 Task: For heading Arial black with underline.  font size for heading18,  'Change the font style of data to'Calibri.  and font size to 9,  Change the alignment of both headline & data to Align center.  In the sheet   Momentum Sales book
Action: Mouse moved to (64, 102)
Screenshot: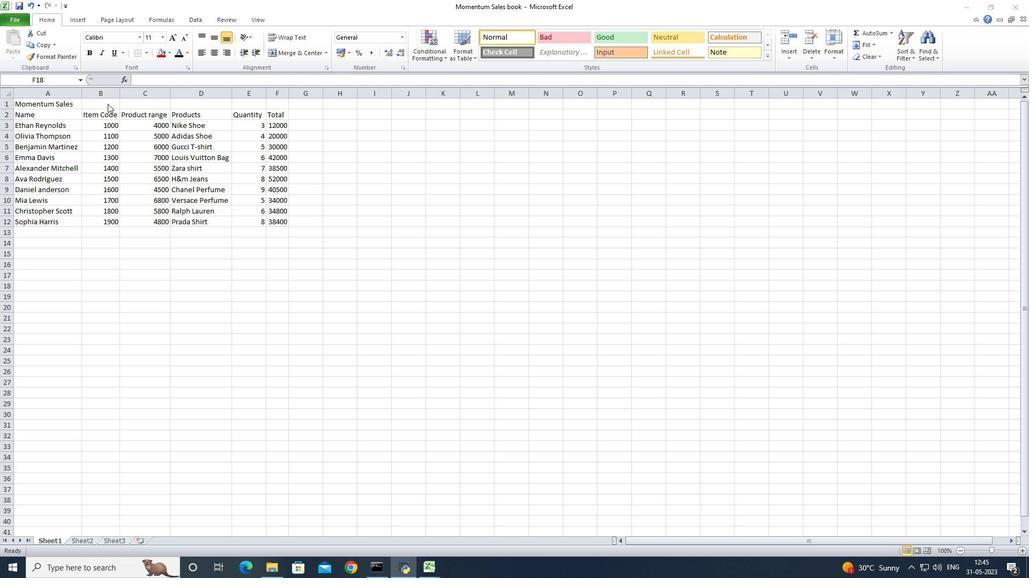 
Action: Mouse pressed left at (64, 102)
Screenshot: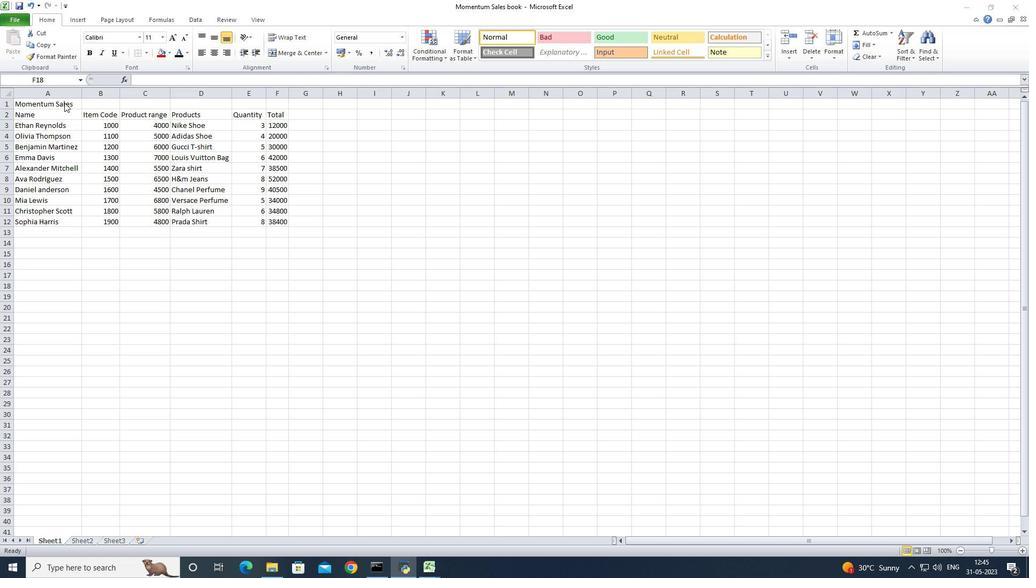 
Action: Mouse pressed left at (64, 102)
Screenshot: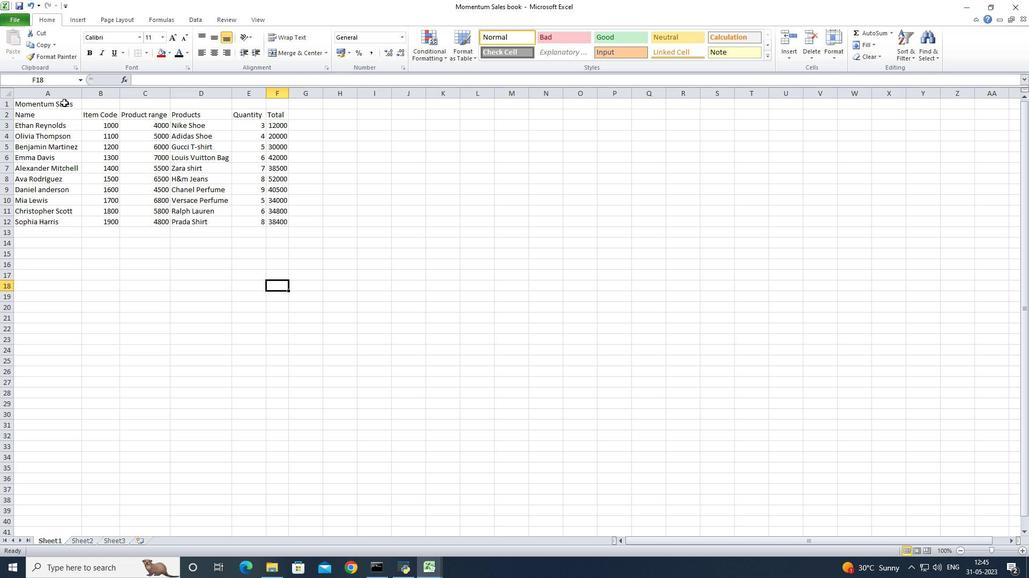 
Action: Mouse pressed left at (64, 102)
Screenshot: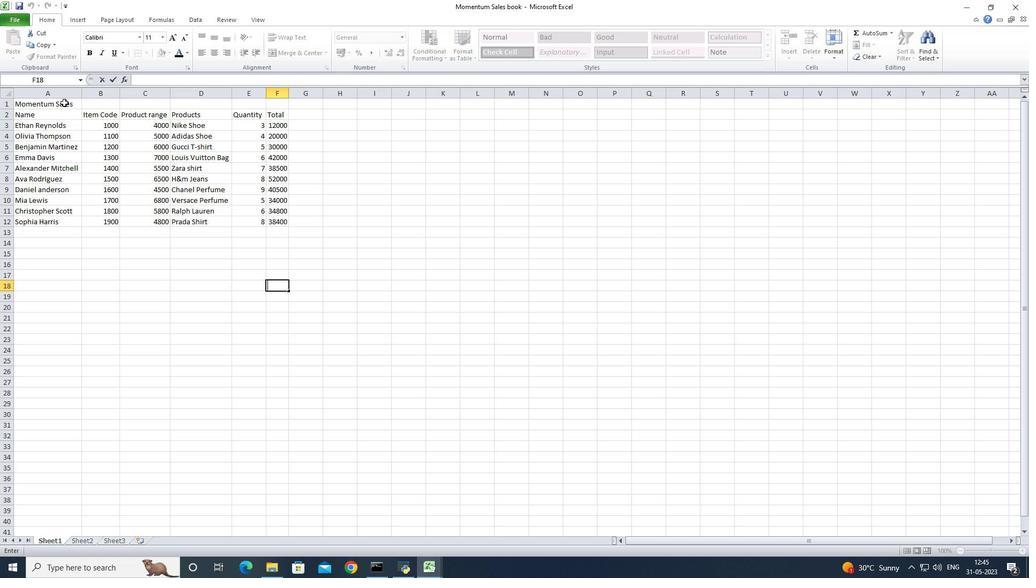 
Action: Mouse moved to (137, 39)
Screenshot: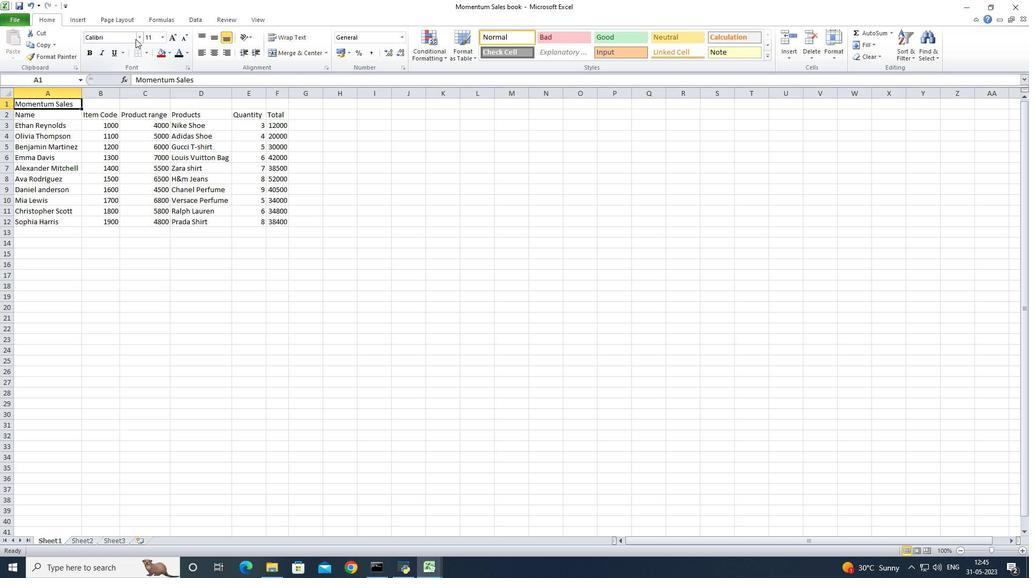 
Action: Mouse pressed left at (137, 39)
Screenshot: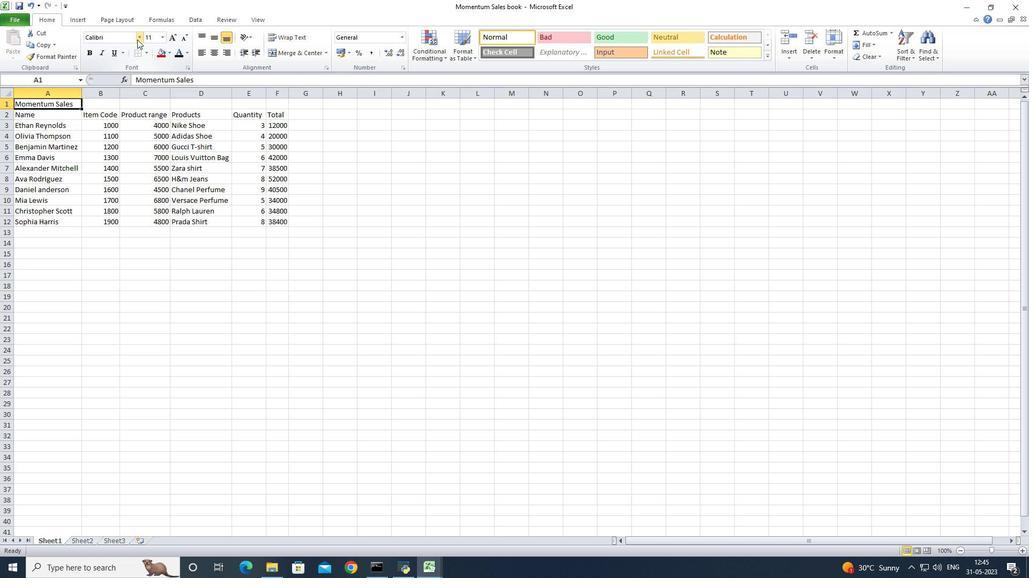 
Action: Mouse moved to (108, 123)
Screenshot: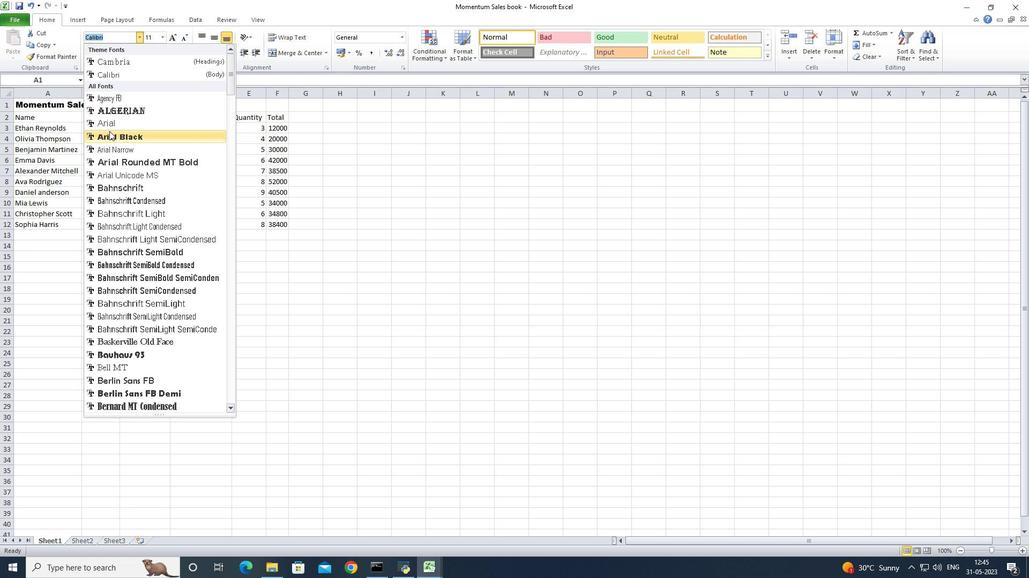 
Action: Mouse pressed left at (108, 123)
Screenshot: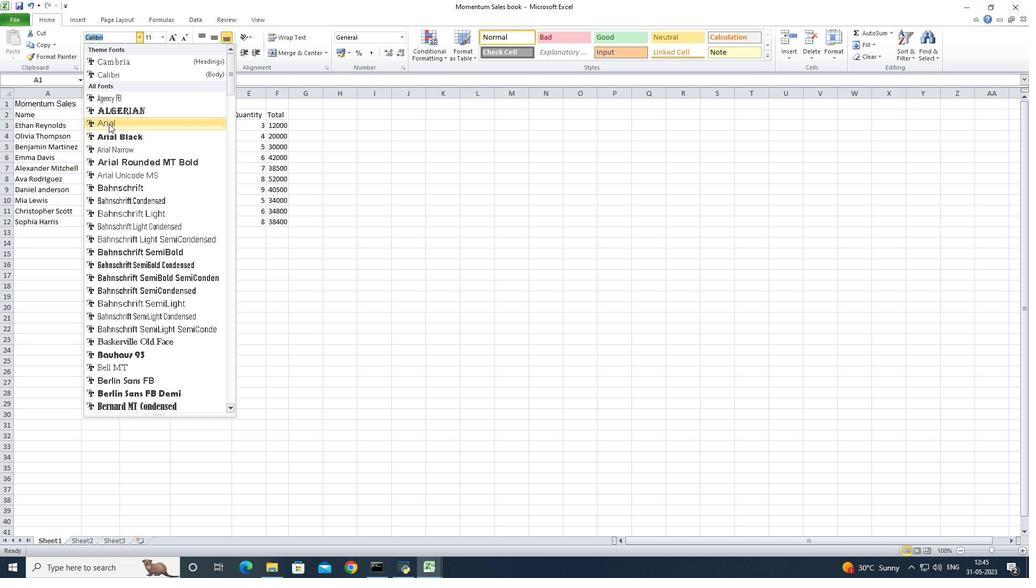 
Action: Mouse moved to (138, 40)
Screenshot: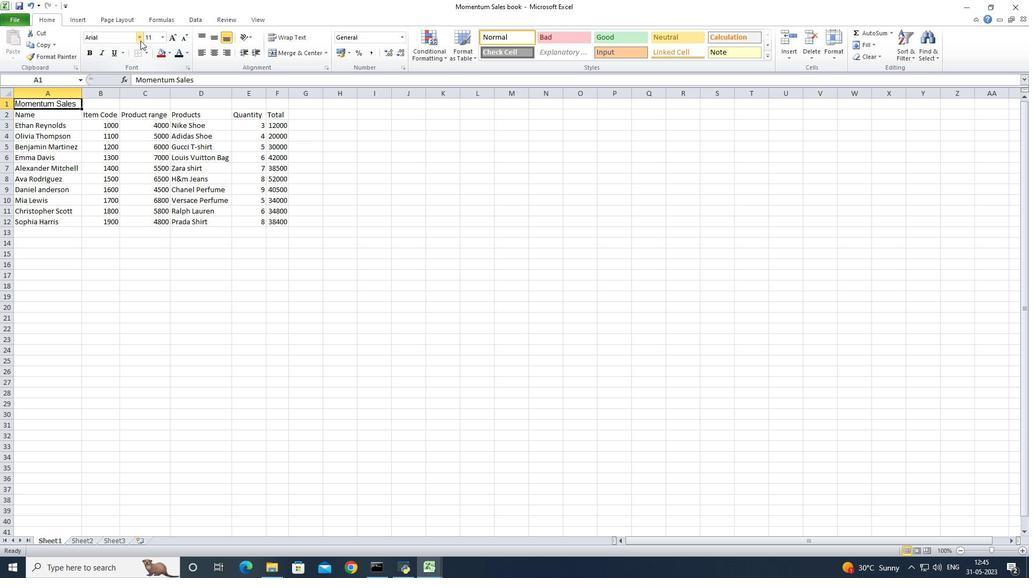 
Action: Mouse pressed left at (138, 40)
Screenshot: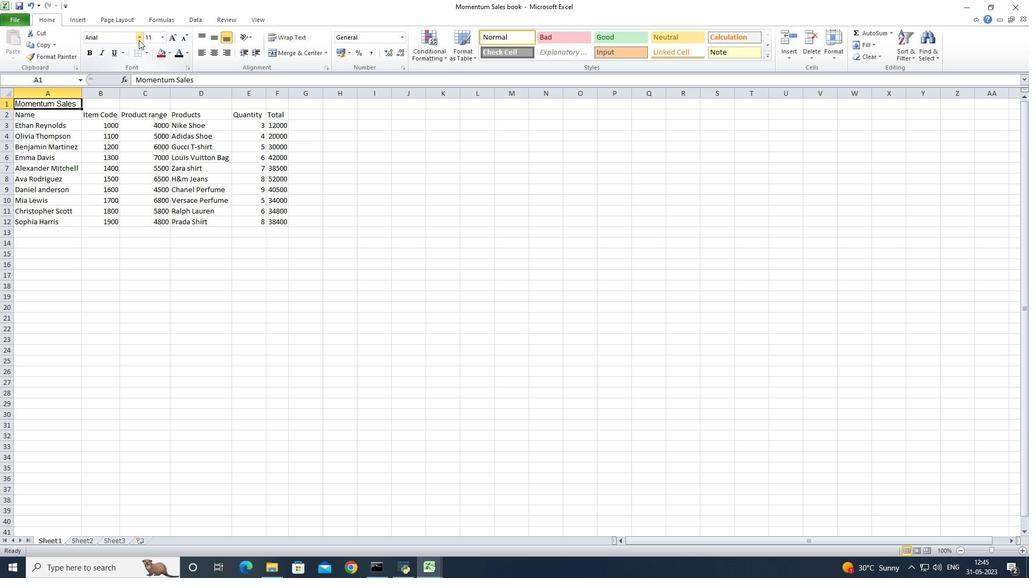
Action: Mouse moved to (123, 133)
Screenshot: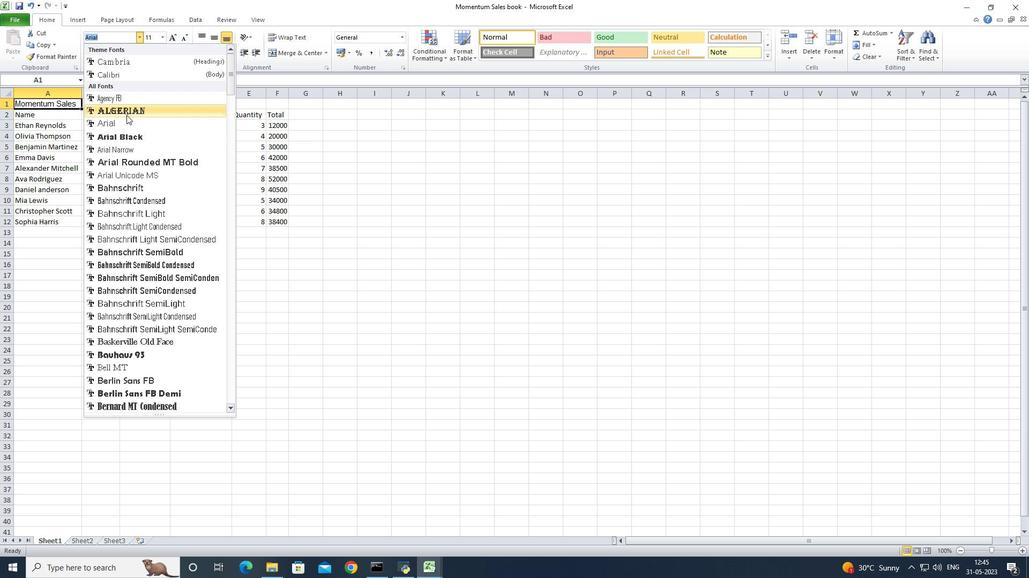 
Action: Mouse pressed left at (123, 133)
Screenshot: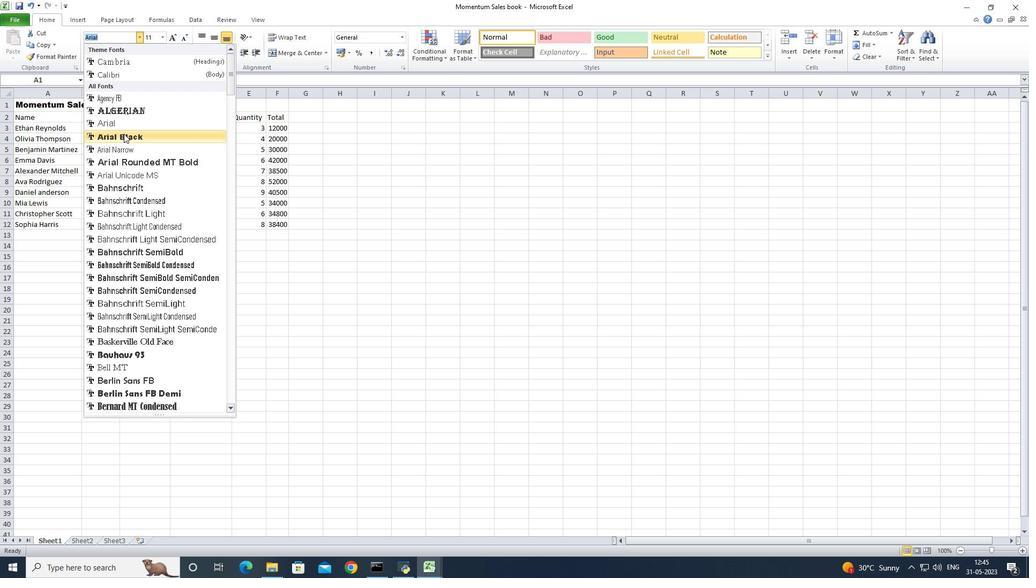 
Action: Mouse moved to (112, 55)
Screenshot: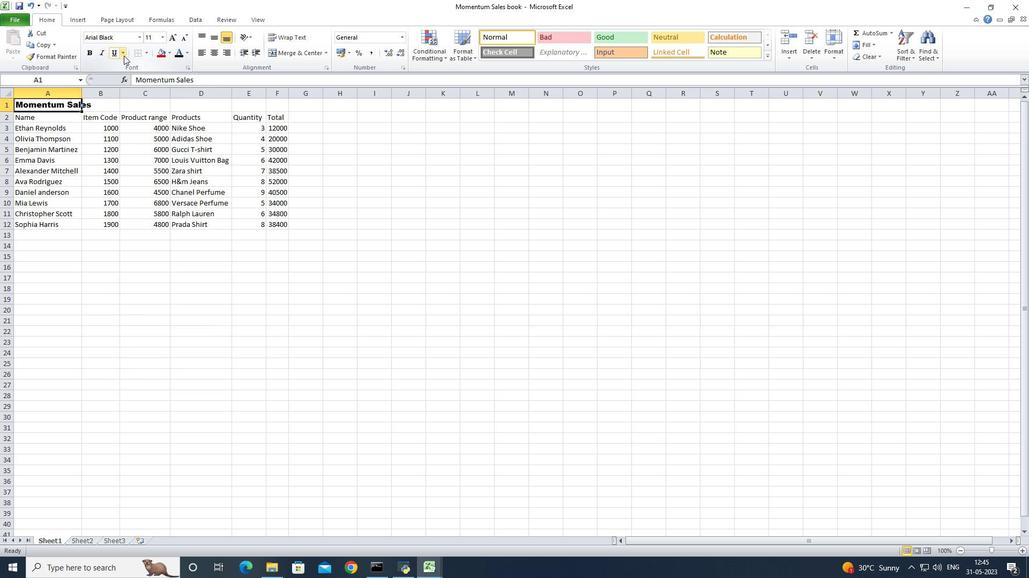 
Action: Mouse pressed left at (112, 55)
Screenshot: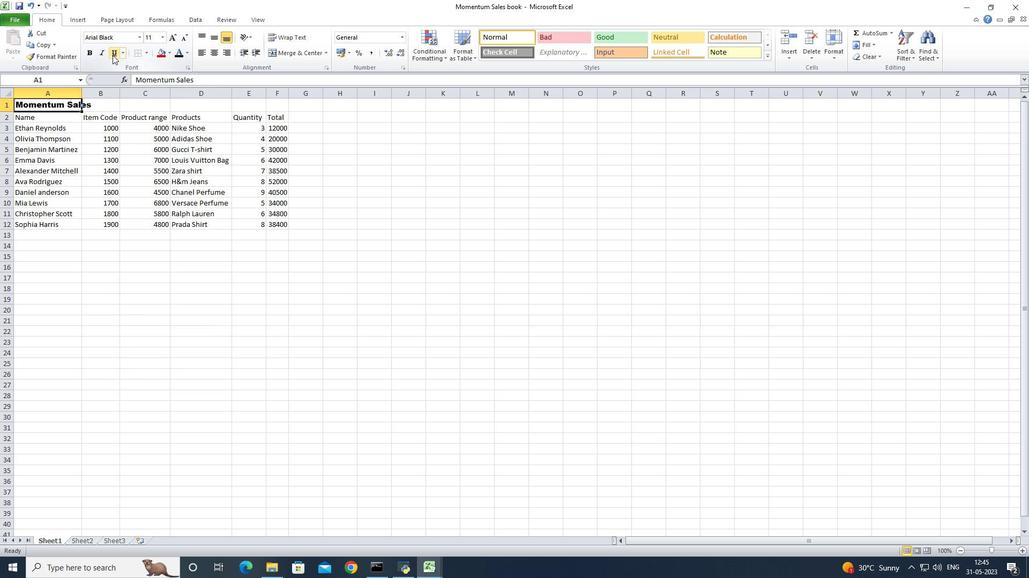 
Action: Mouse moved to (164, 36)
Screenshot: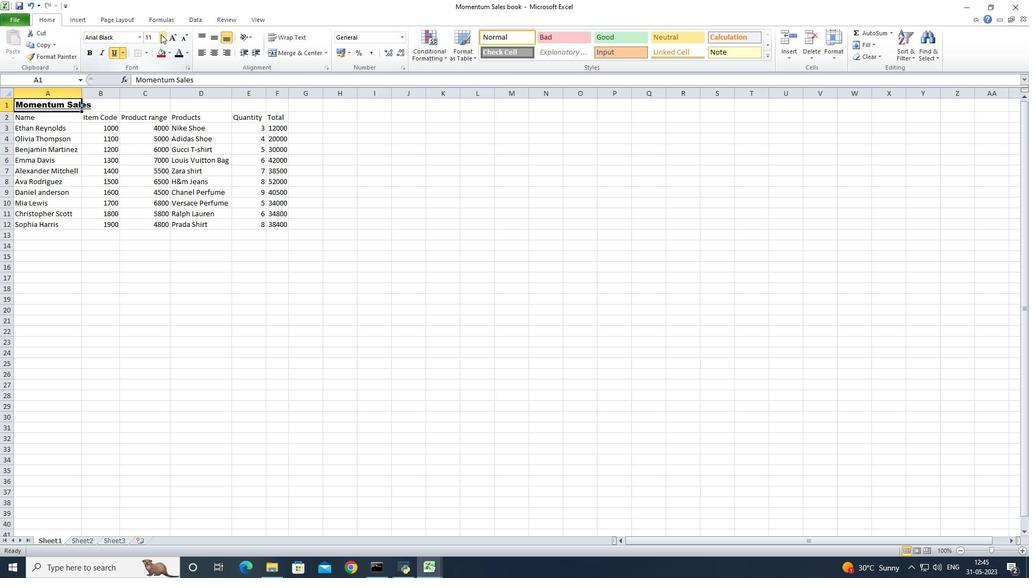 
Action: Mouse pressed left at (164, 36)
Screenshot: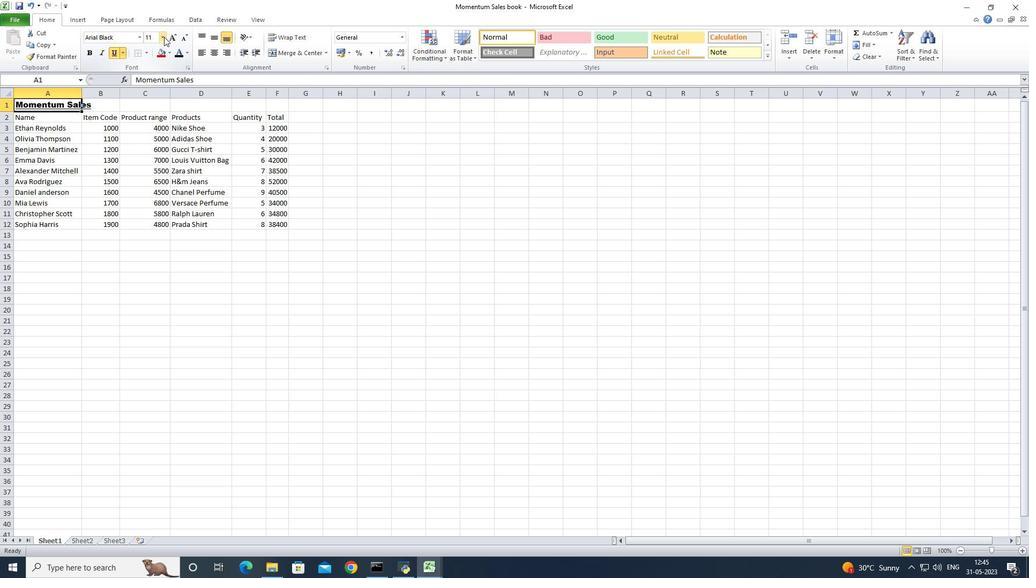 
Action: Mouse moved to (148, 113)
Screenshot: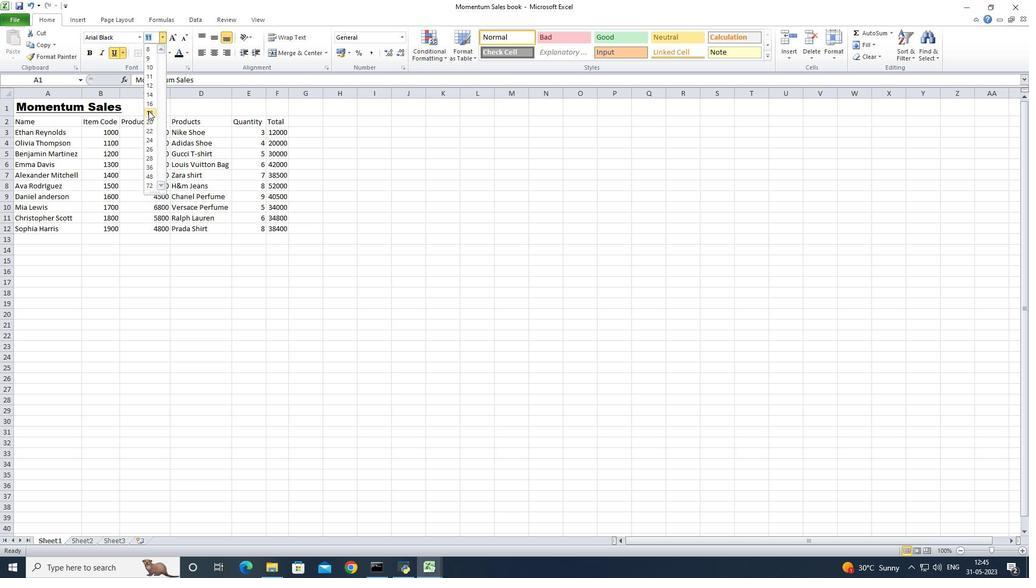 
Action: Mouse pressed left at (148, 113)
Screenshot: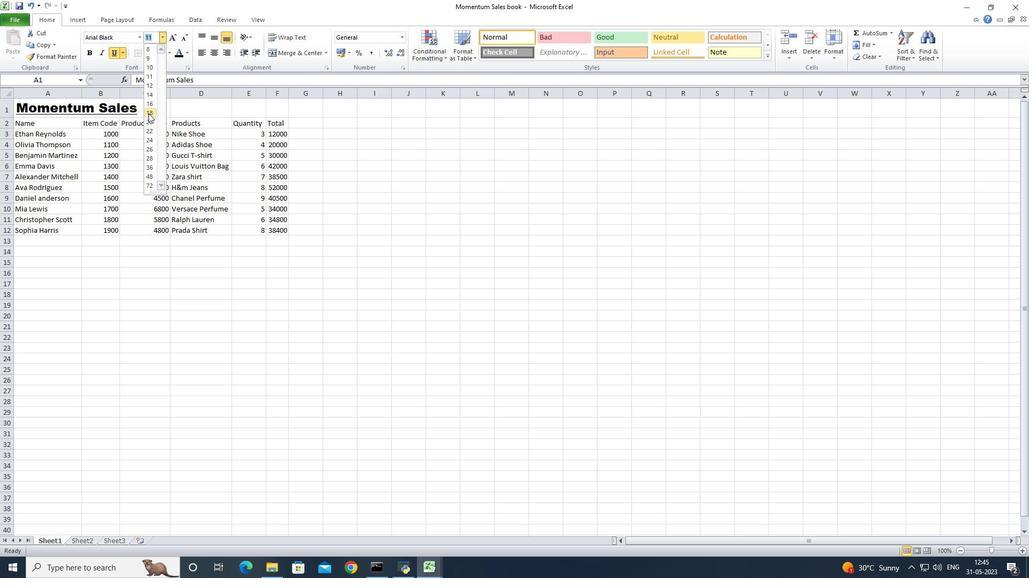 
Action: Mouse moved to (65, 107)
Screenshot: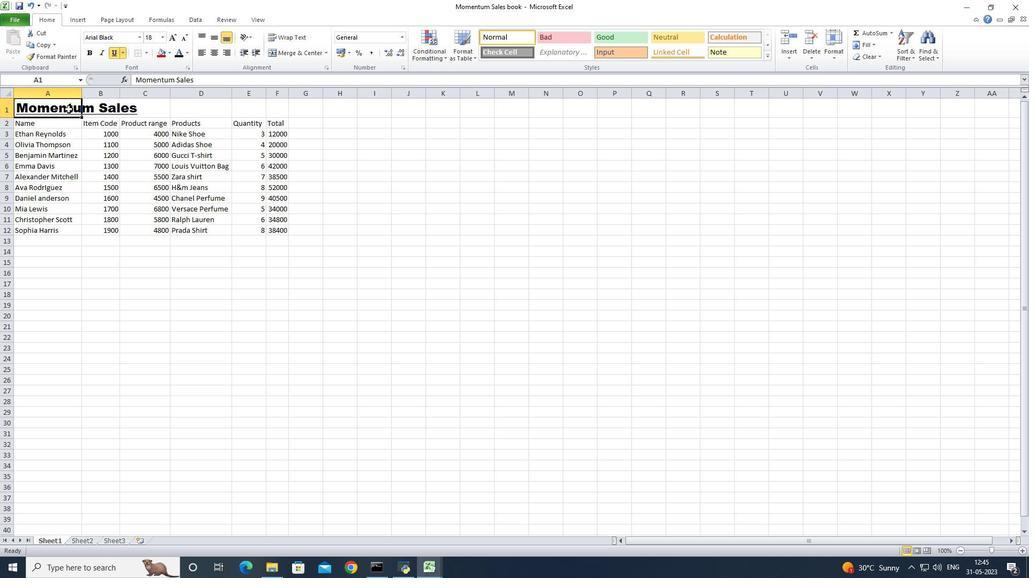 
Action: Mouse pressed left at (65, 107)
Screenshot: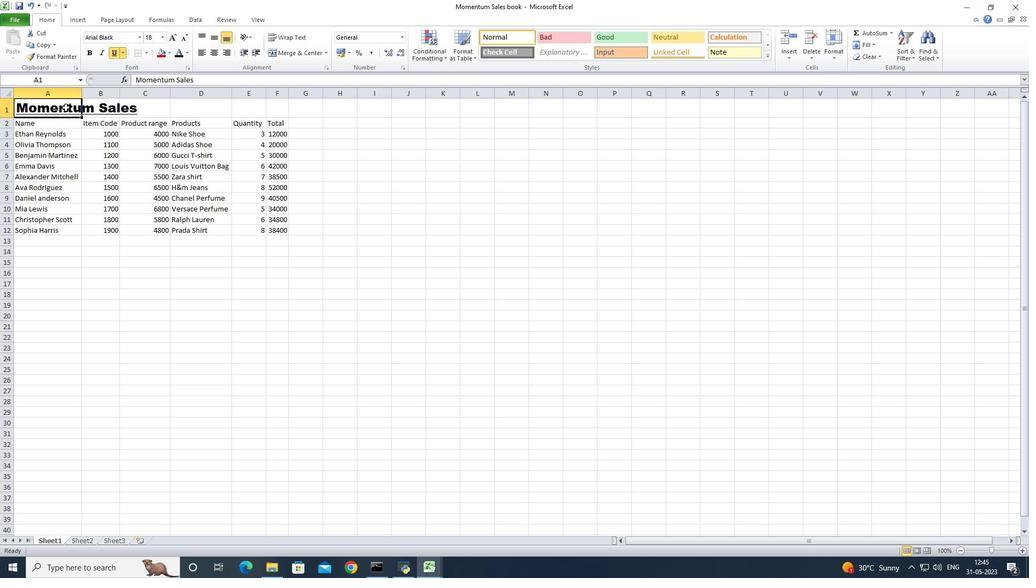 
Action: Mouse moved to (289, 53)
Screenshot: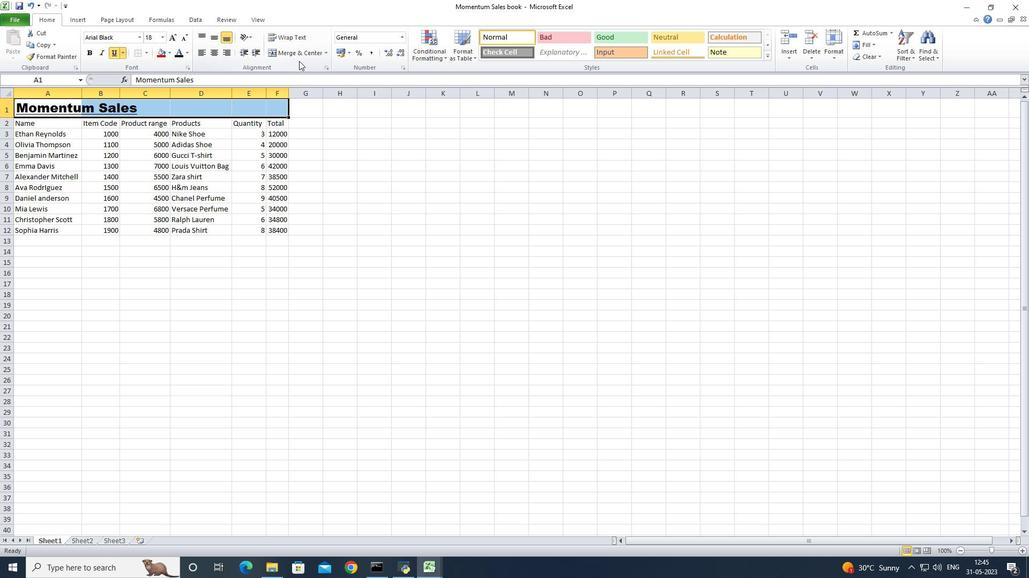 
Action: Mouse pressed left at (289, 53)
Screenshot: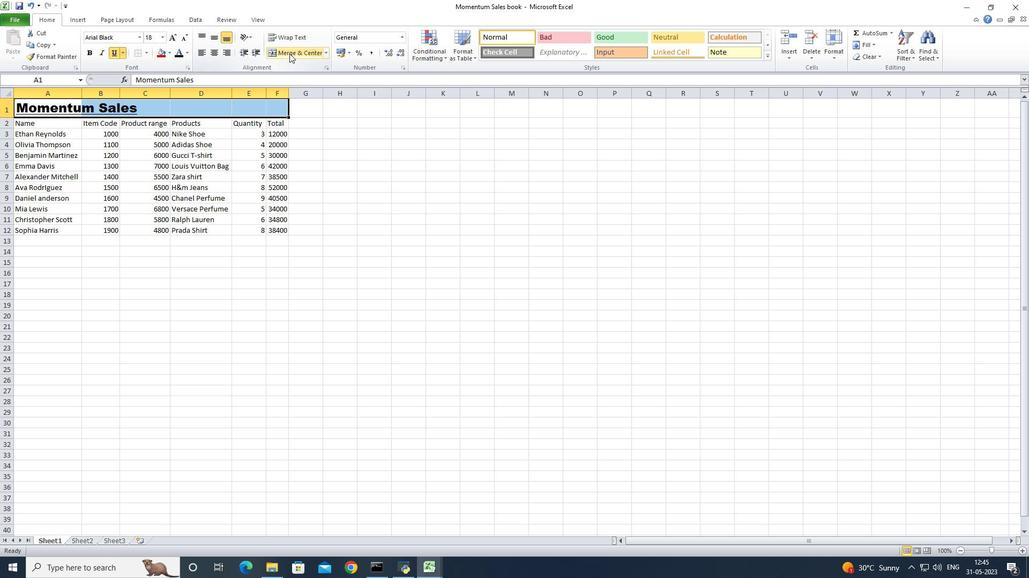 
Action: Mouse moved to (59, 125)
Screenshot: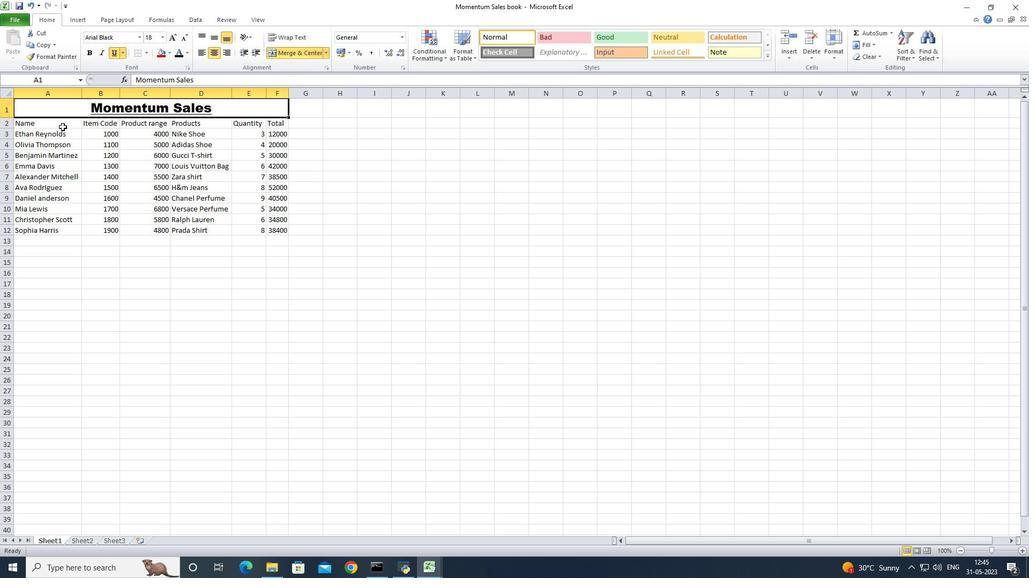 
Action: Mouse pressed left at (59, 125)
Screenshot: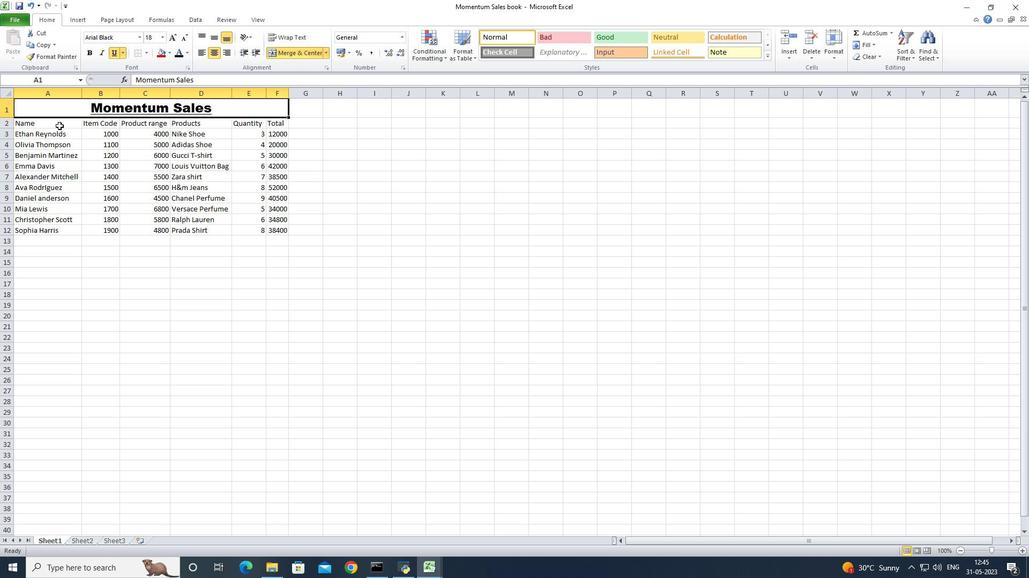 
Action: Mouse moved to (142, 39)
Screenshot: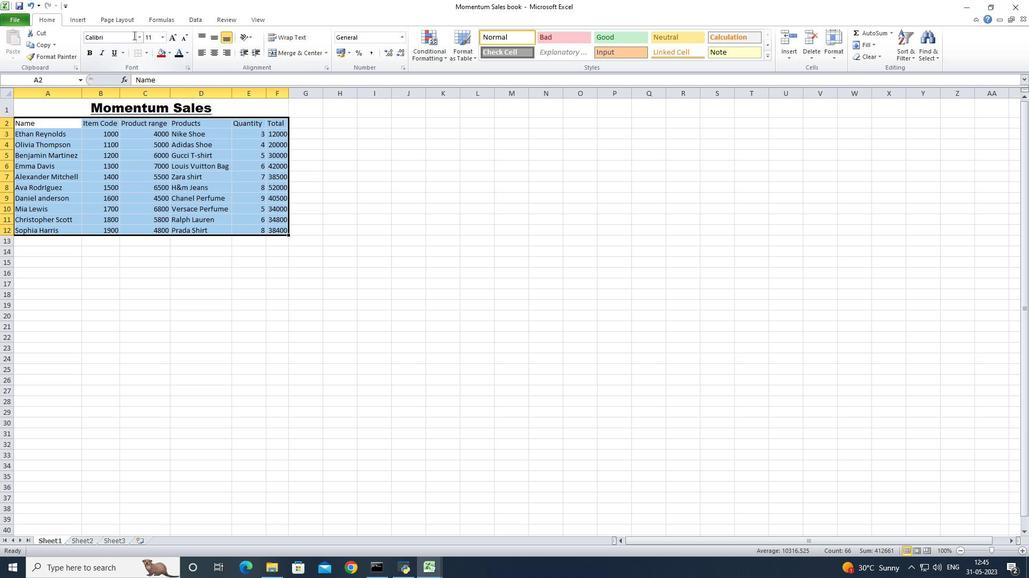 
Action: Mouse pressed left at (142, 39)
Screenshot: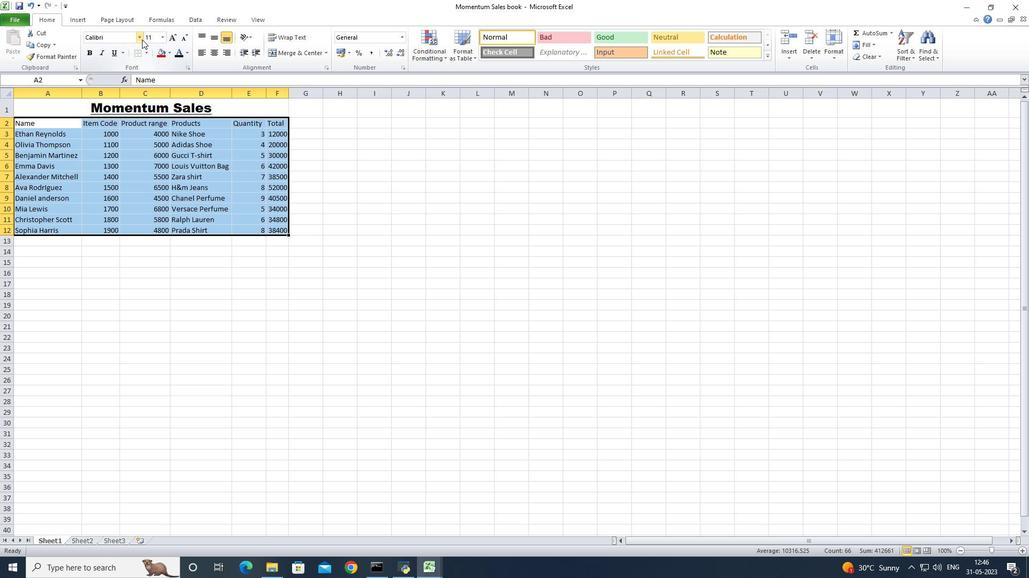 
Action: Mouse moved to (138, 76)
Screenshot: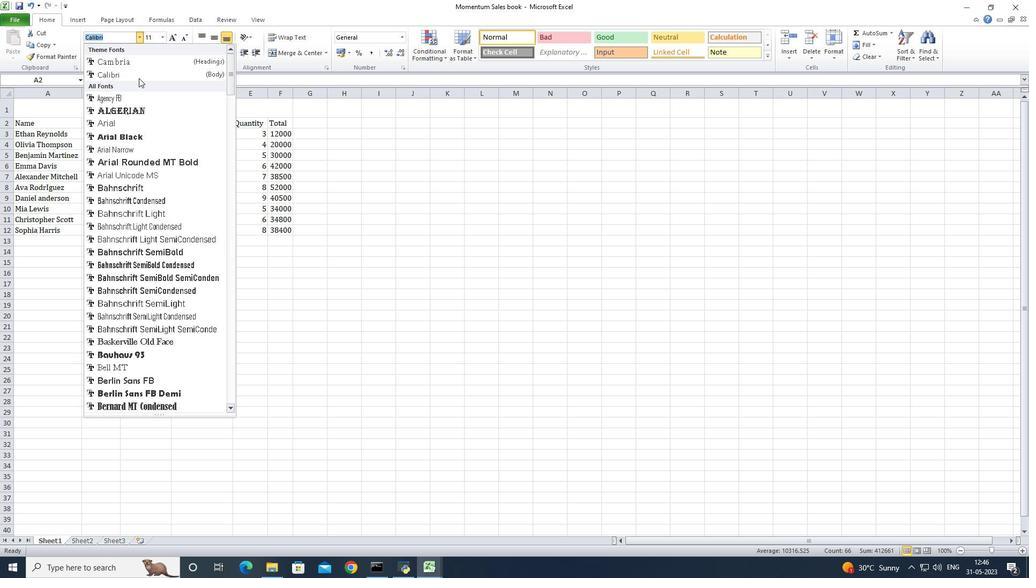 
Action: Mouse pressed left at (138, 76)
Screenshot: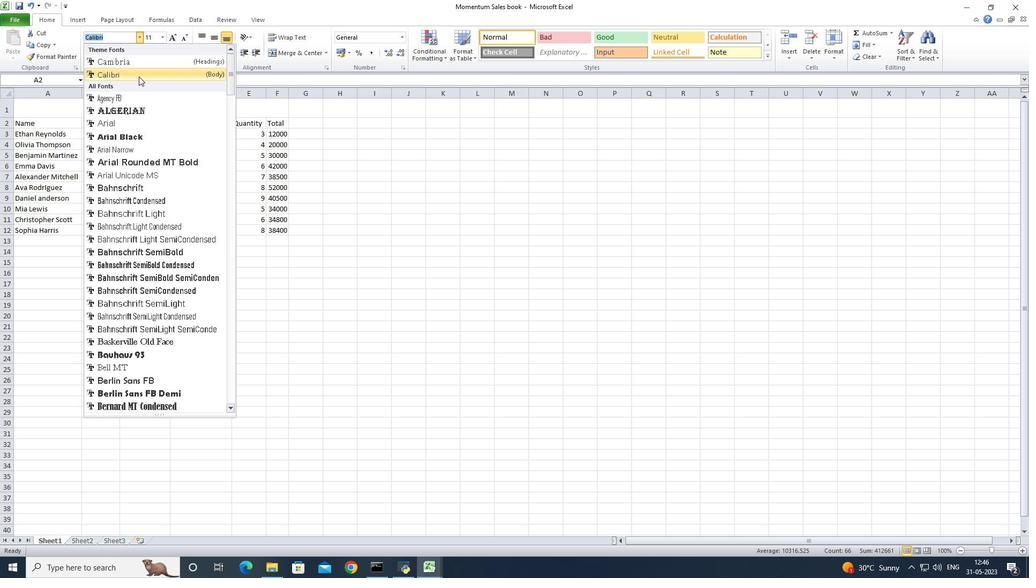 
Action: Mouse moved to (165, 37)
Screenshot: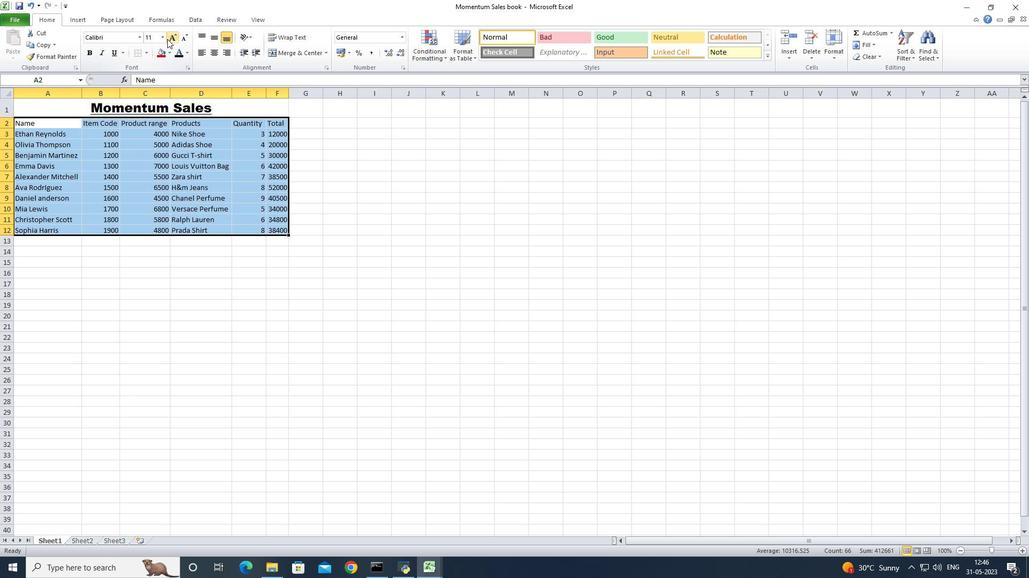 
Action: Mouse pressed left at (165, 37)
Screenshot: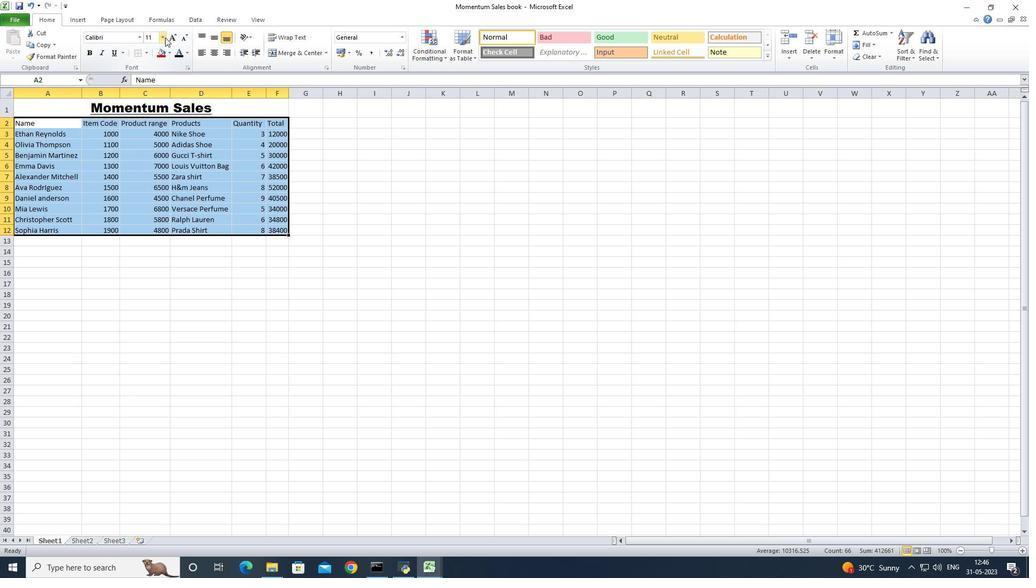 
Action: Mouse moved to (152, 55)
Screenshot: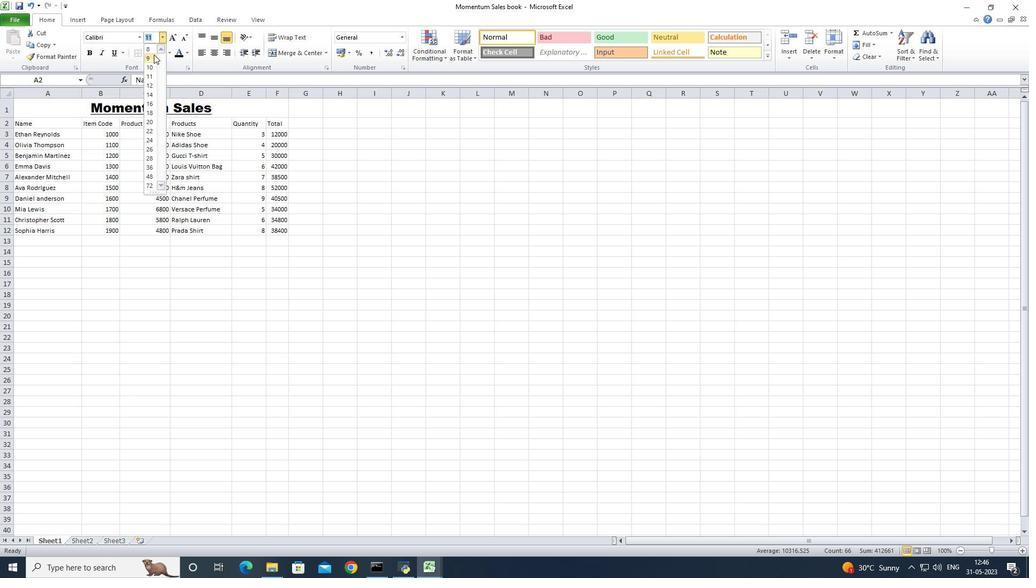 
Action: Mouse pressed left at (152, 55)
Screenshot: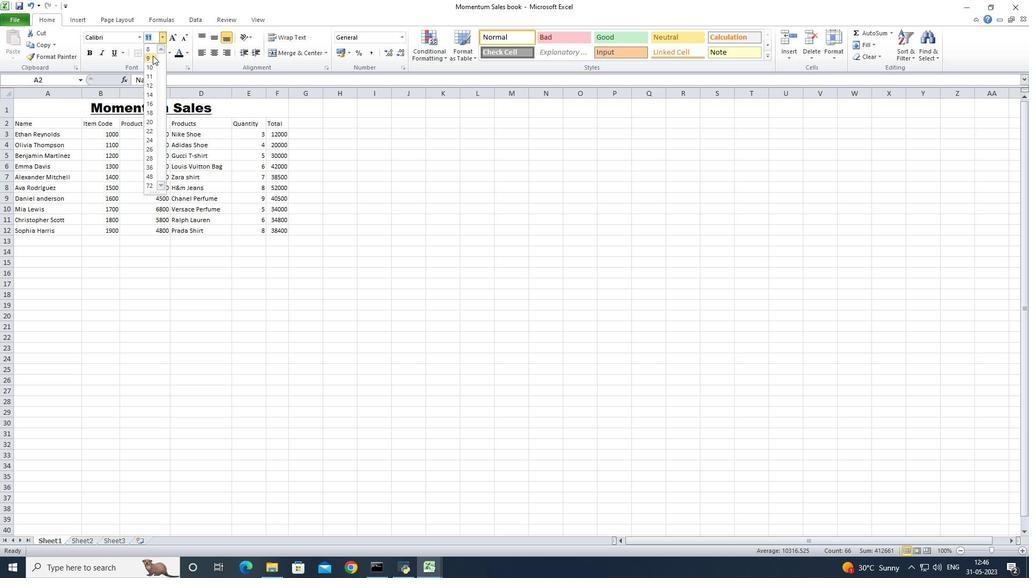 
Action: Mouse moved to (85, 108)
Screenshot: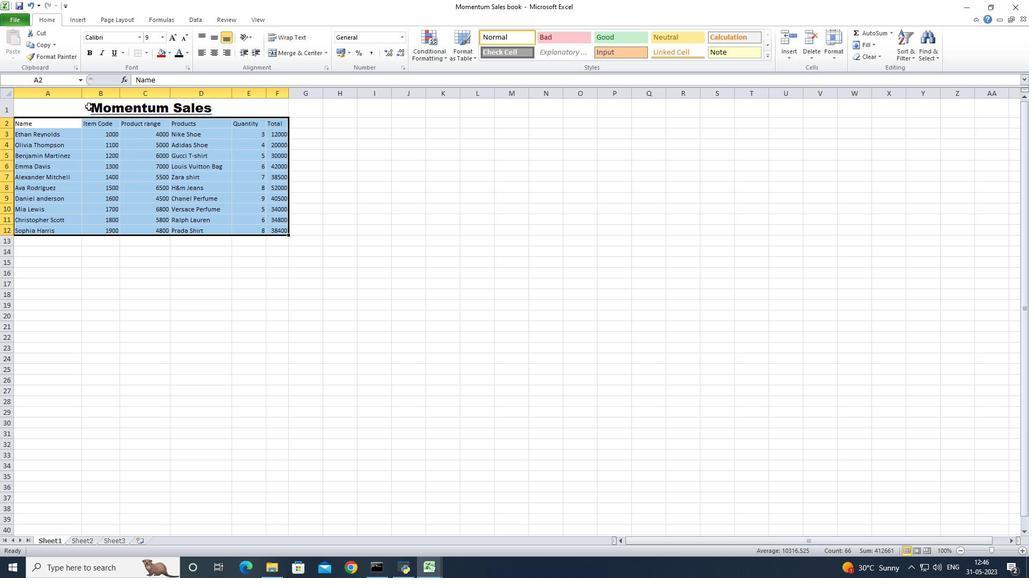 
Action: Mouse pressed left at (85, 108)
Screenshot: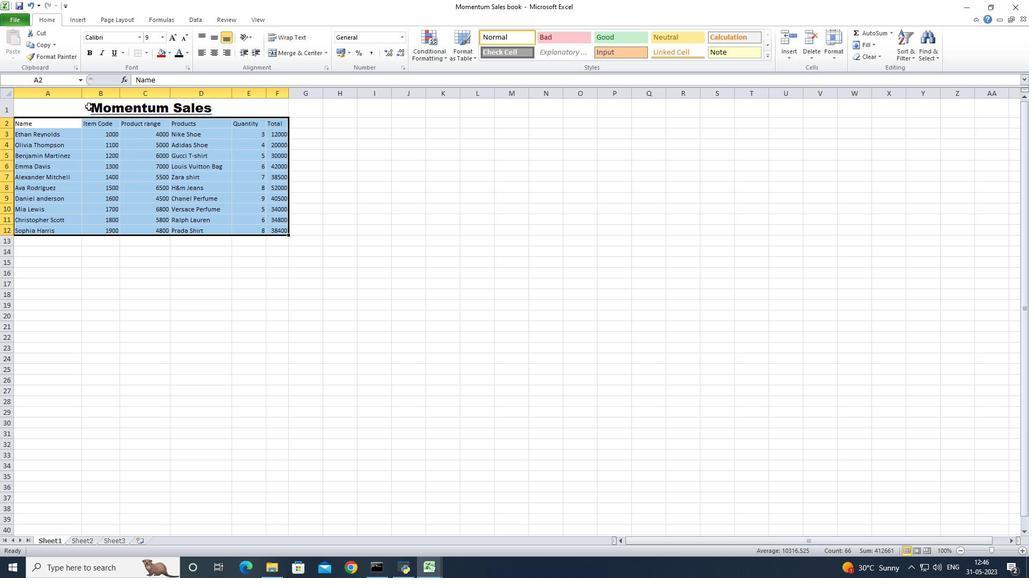 
Action: Mouse moved to (212, 54)
Screenshot: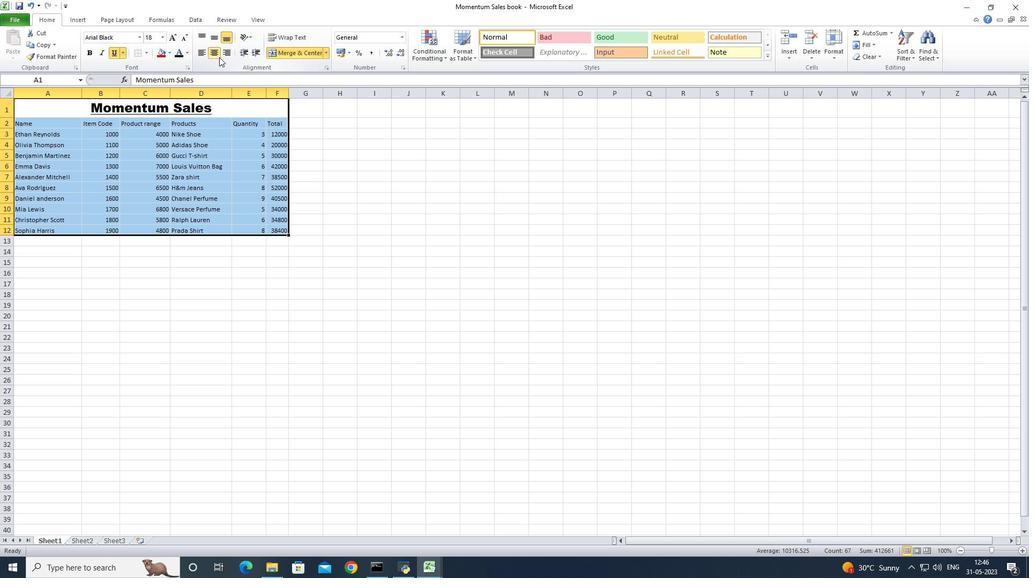 
Action: Mouse pressed left at (212, 54)
Screenshot: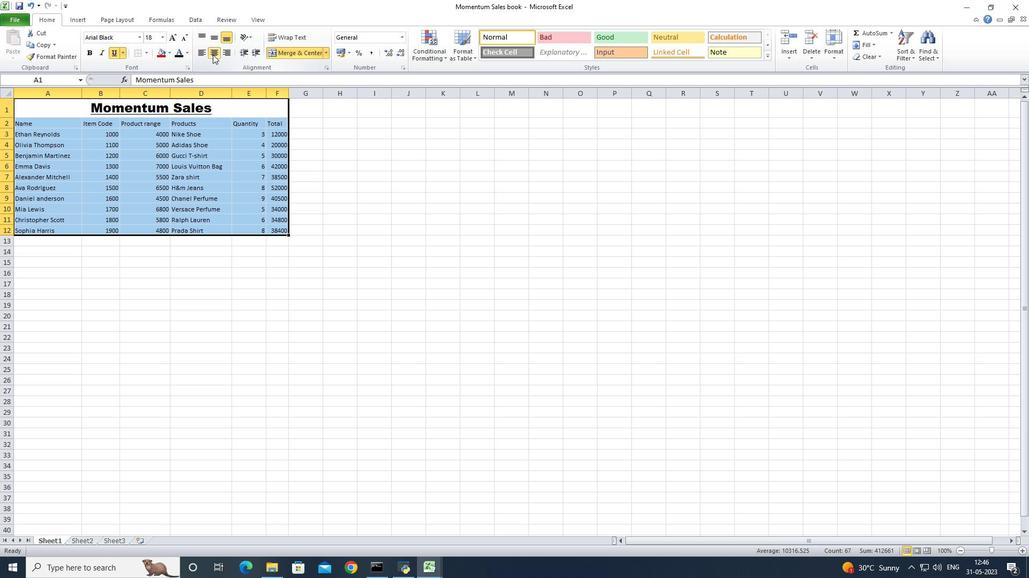 
Action: Mouse pressed left at (212, 54)
Screenshot: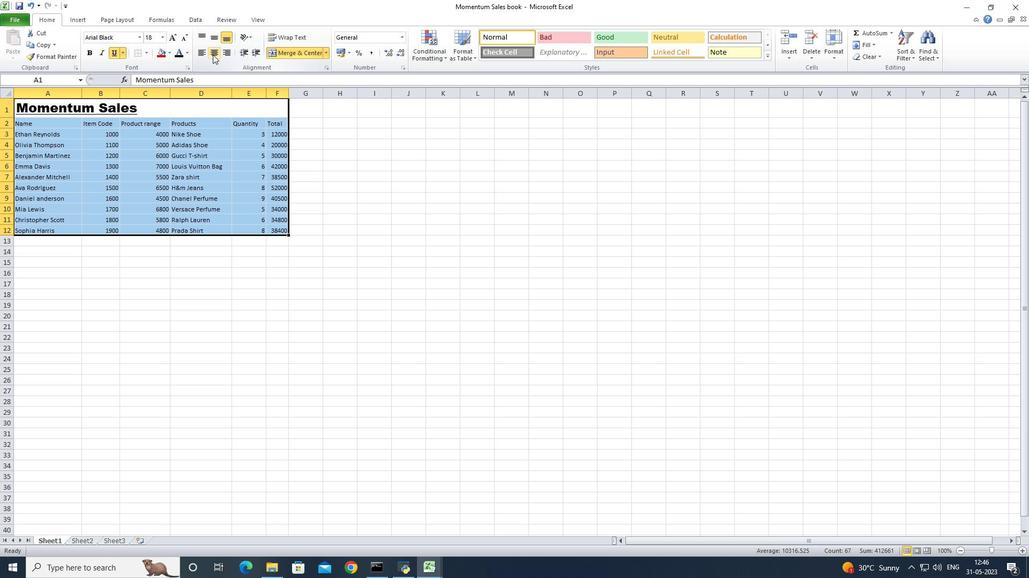 
Action: Mouse moved to (220, 271)
Screenshot: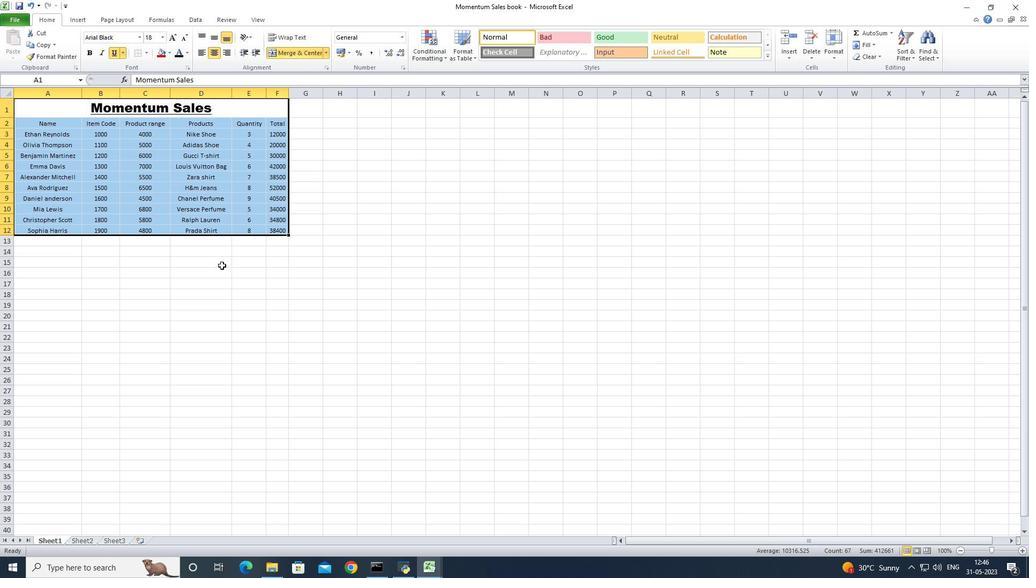 
Action: Mouse pressed left at (220, 271)
Screenshot: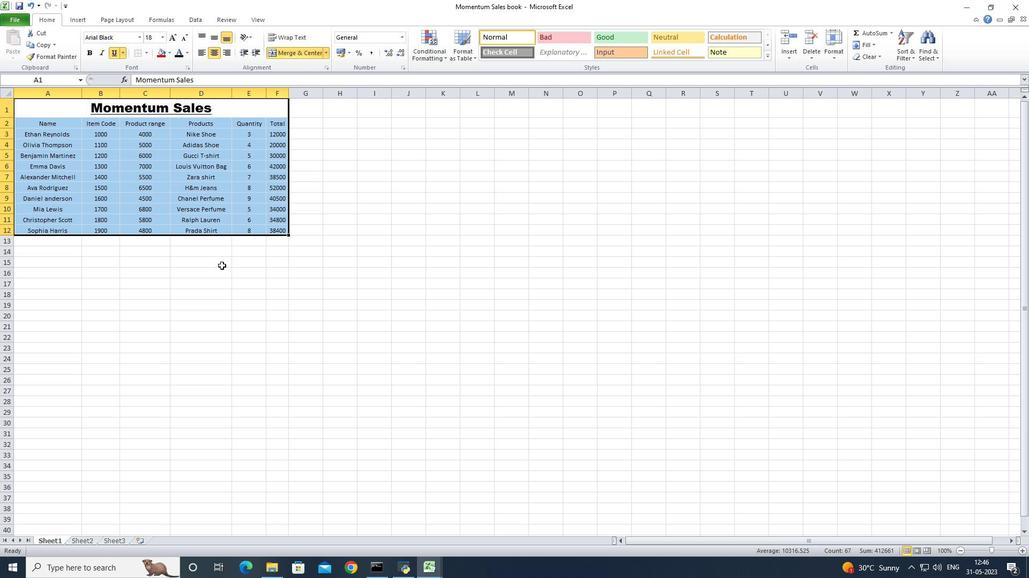 
Action: Mouse moved to (82, 93)
Screenshot: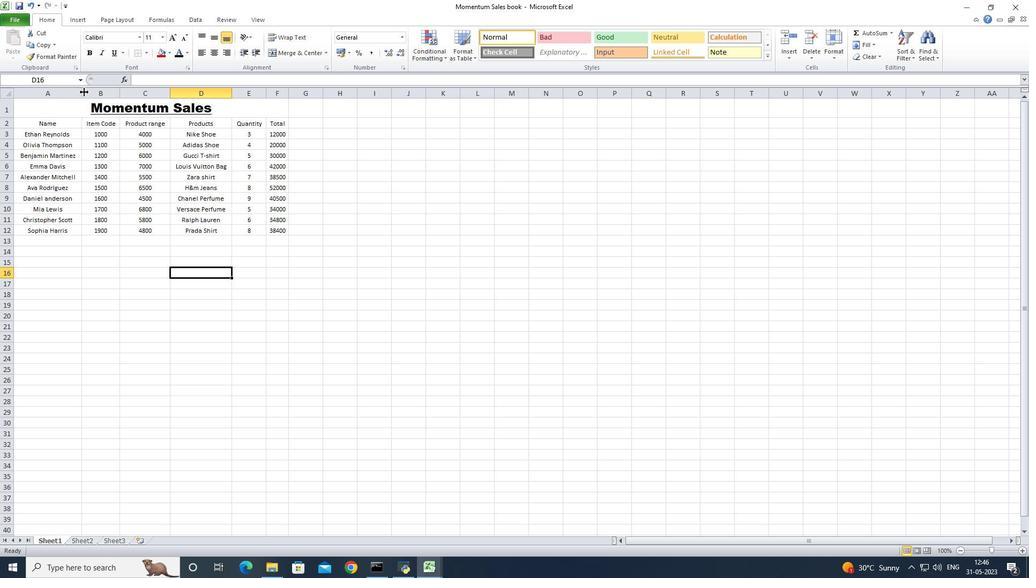 
Action: Mouse pressed left at (82, 93)
Screenshot: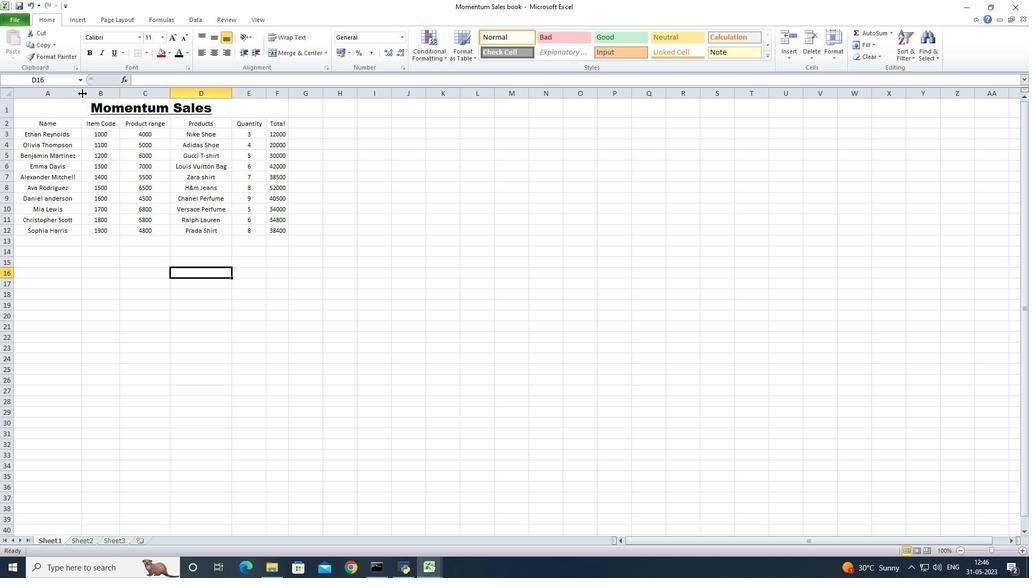 
Action: Mouse pressed left at (82, 93)
Screenshot: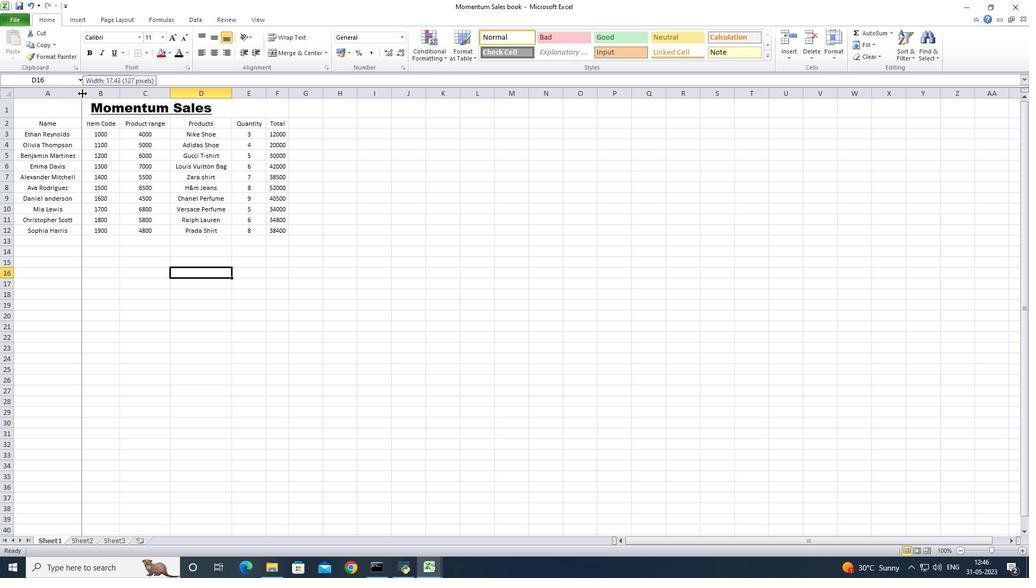 
Action: Mouse moved to (112, 95)
Screenshot: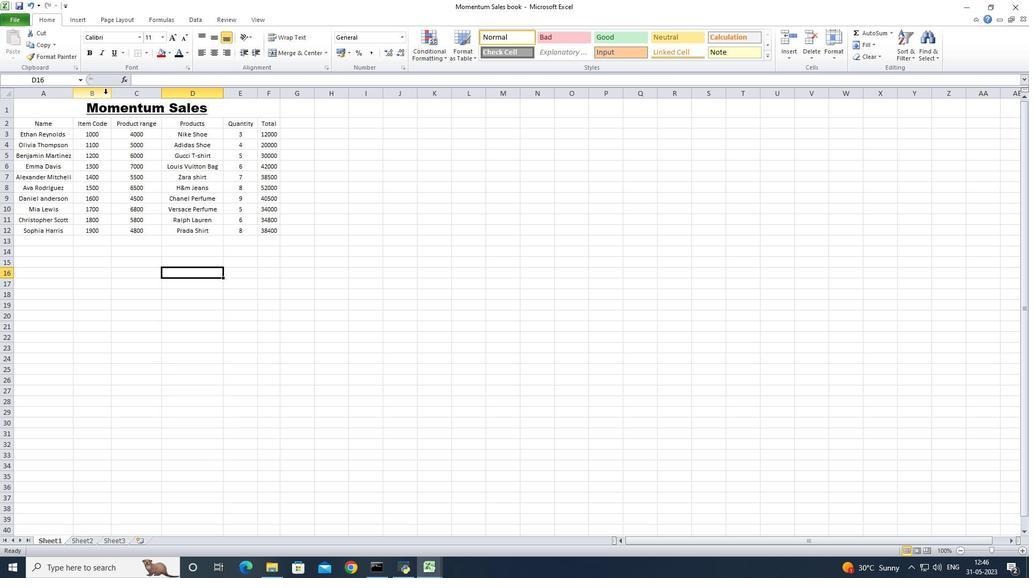 
Action: Mouse pressed left at (112, 95)
Screenshot: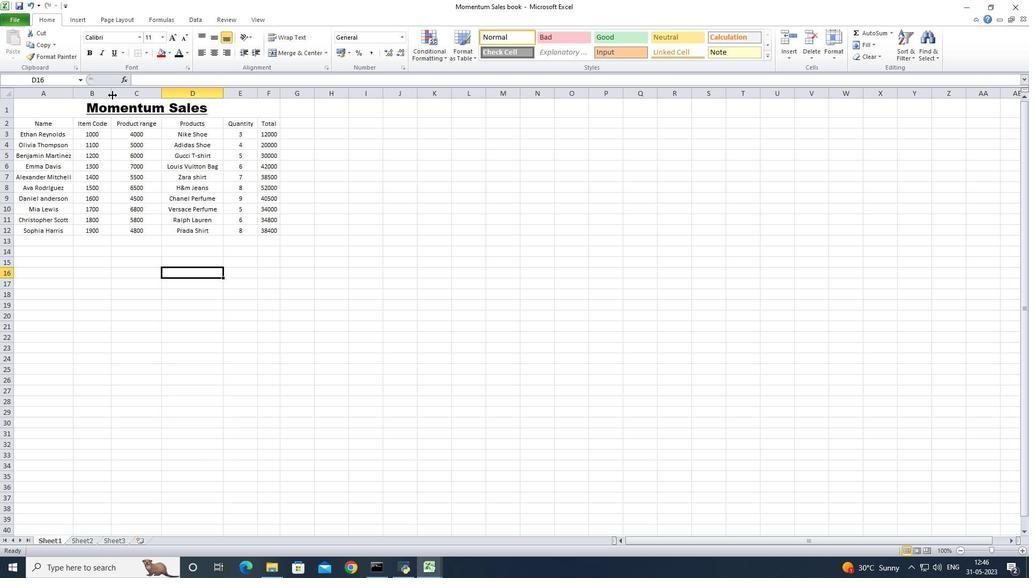 
Action: Mouse pressed left at (112, 95)
Screenshot: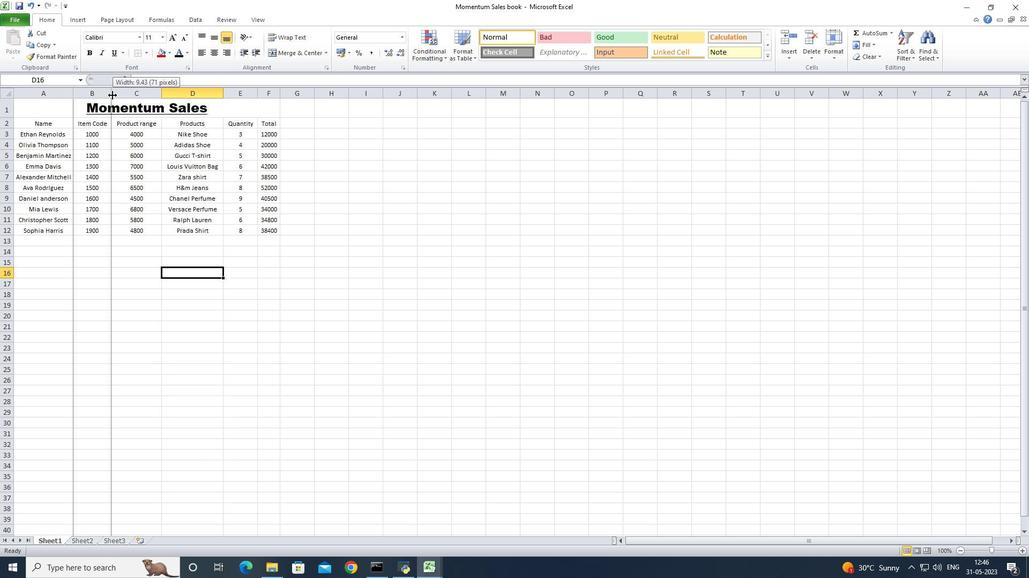 
Action: Mouse moved to (159, 96)
Screenshot: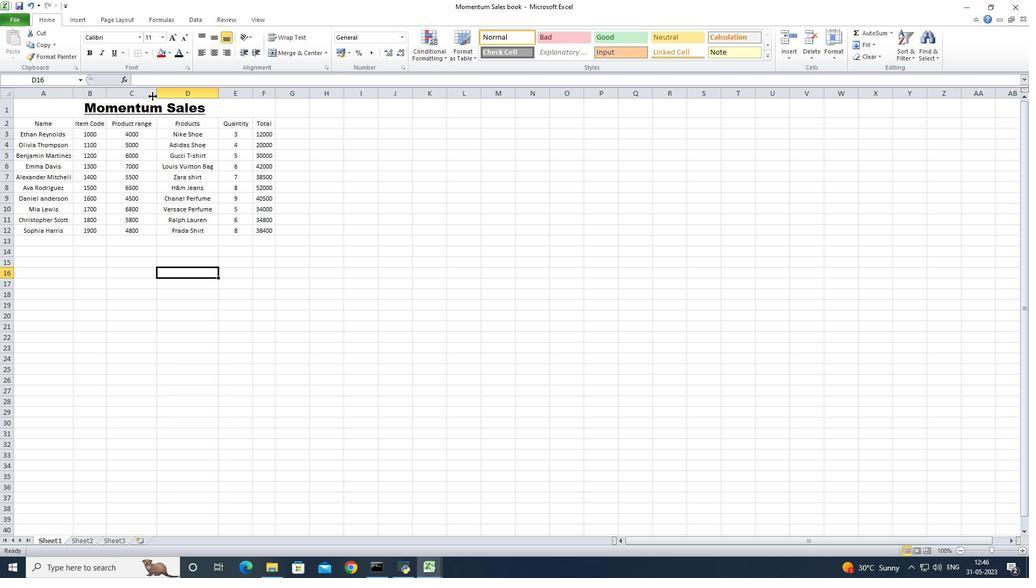 
Action: Mouse pressed left at (159, 96)
Screenshot: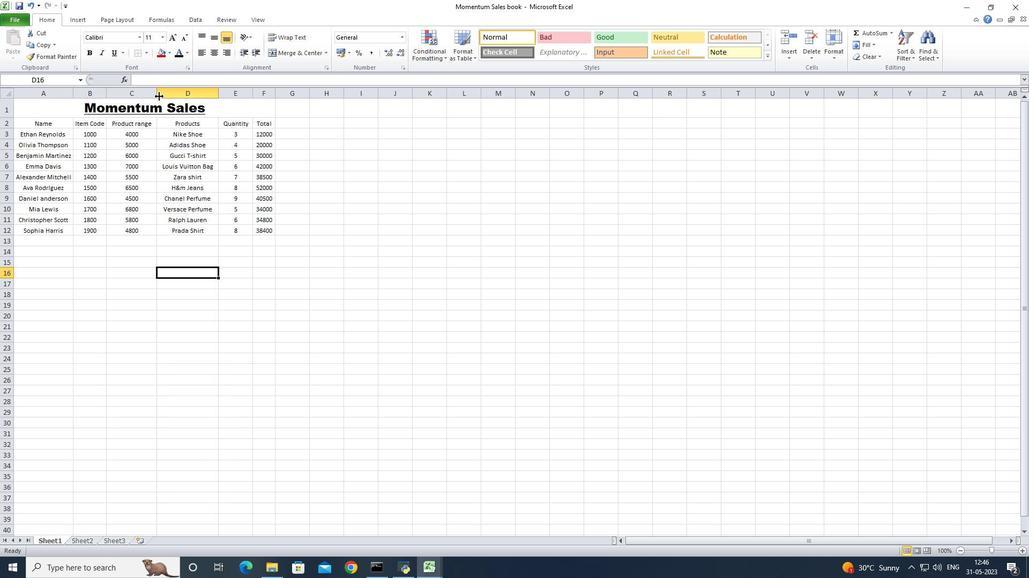 
Action: Mouse pressed left at (159, 96)
Screenshot: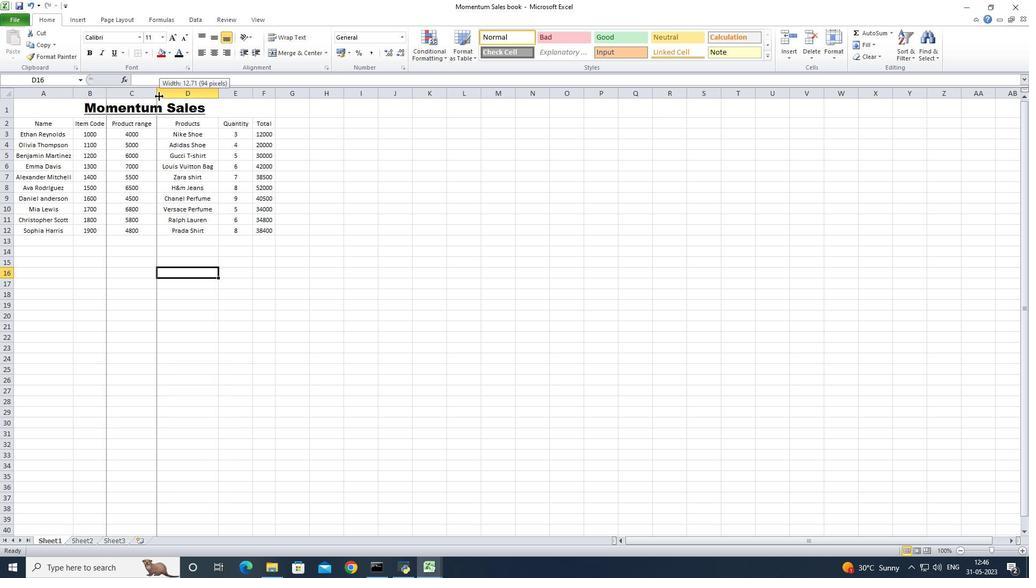 
Action: Mouse moved to (209, 96)
Screenshot: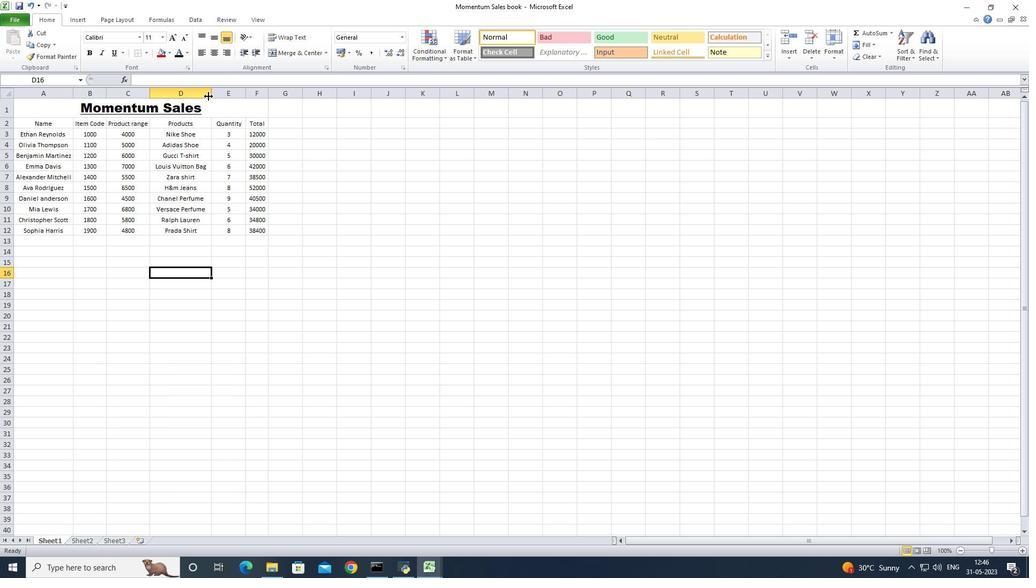 
Action: Mouse pressed left at (209, 96)
Screenshot: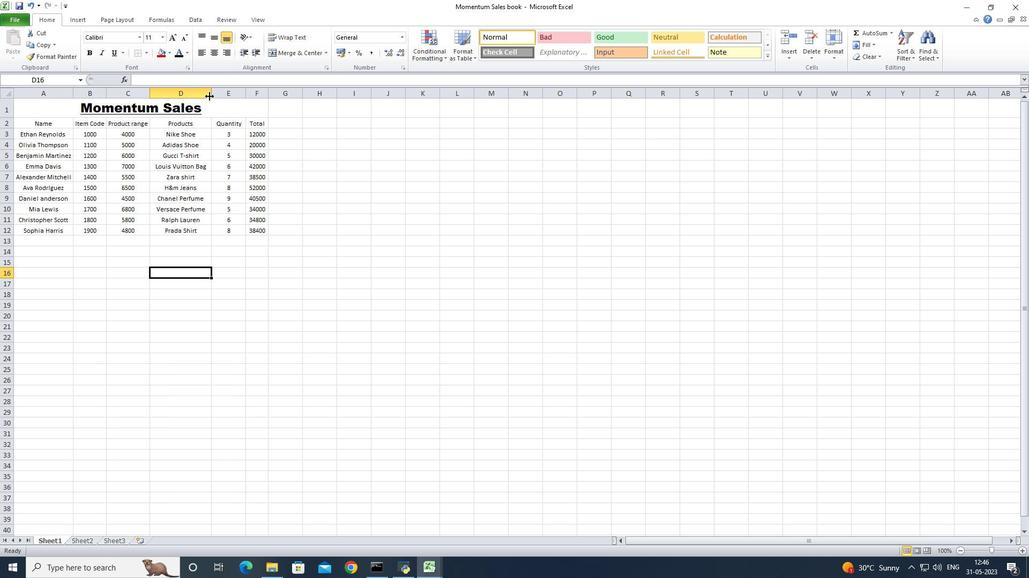 
Action: Mouse pressed left at (209, 96)
Screenshot: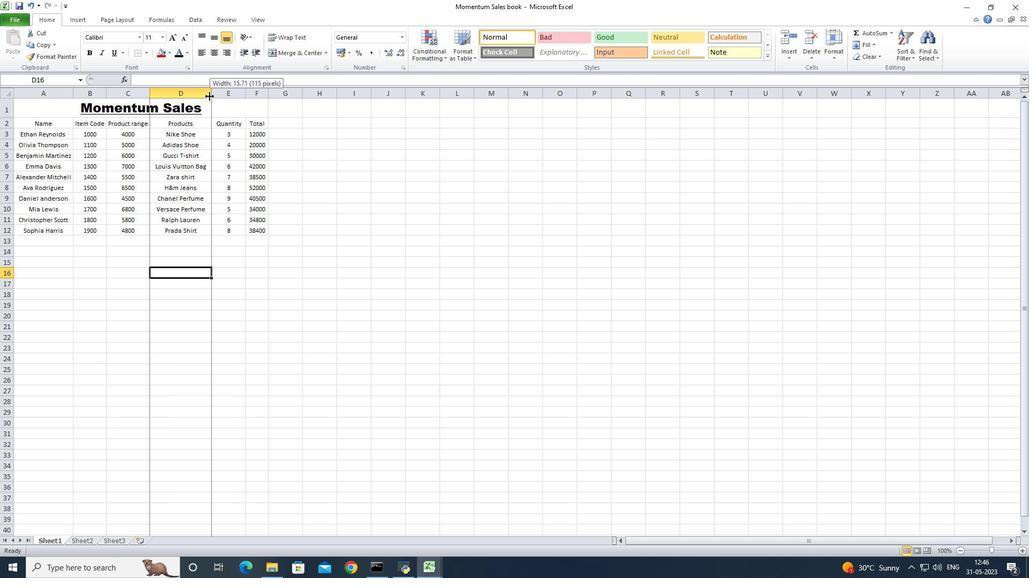
Action: Mouse moved to (240, 95)
Screenshot: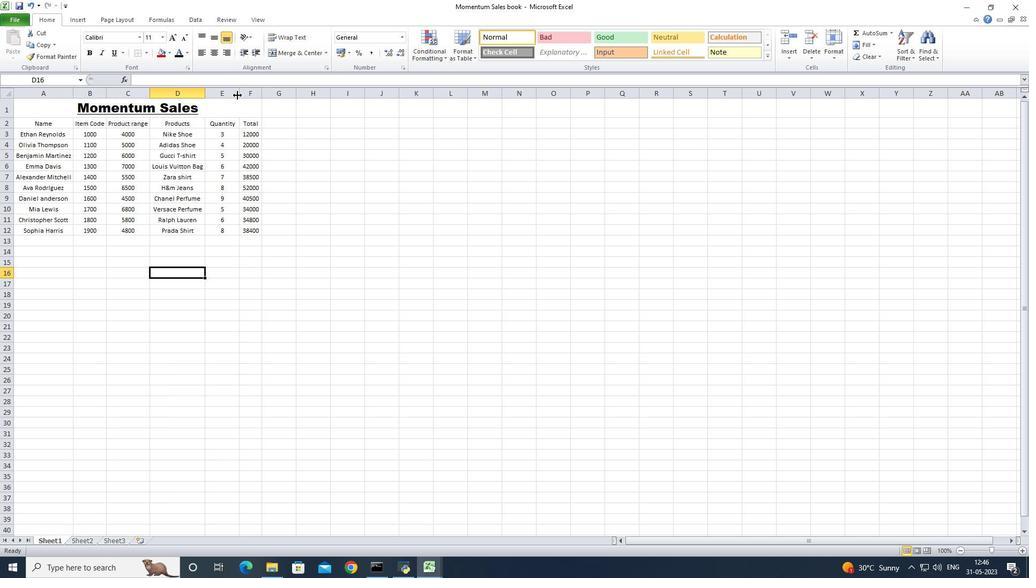 
Action: Mouse pressed left at (240, 95)
Screenshot: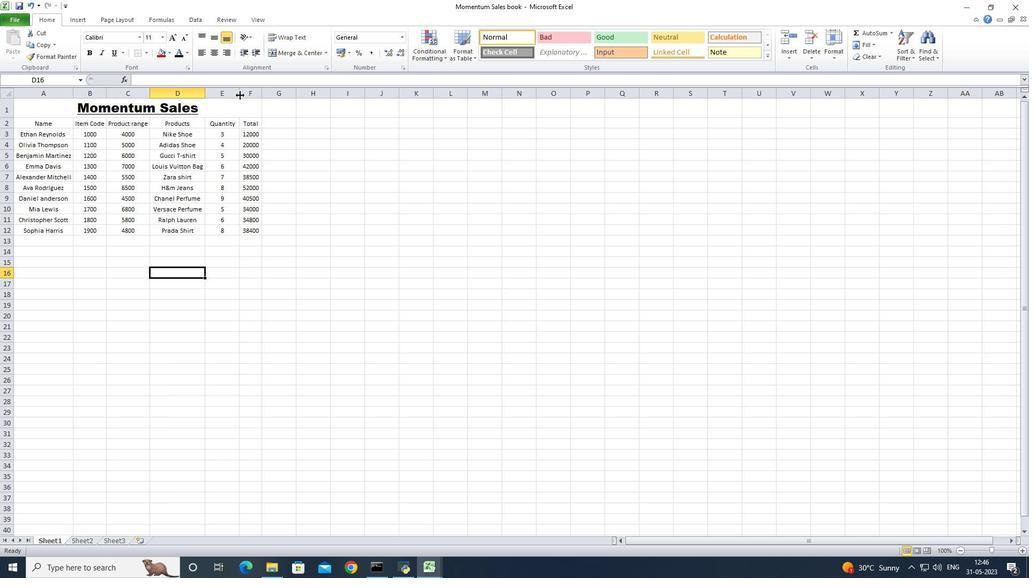 
Action: Mouse pressed left at (240, 95)
Screenshot: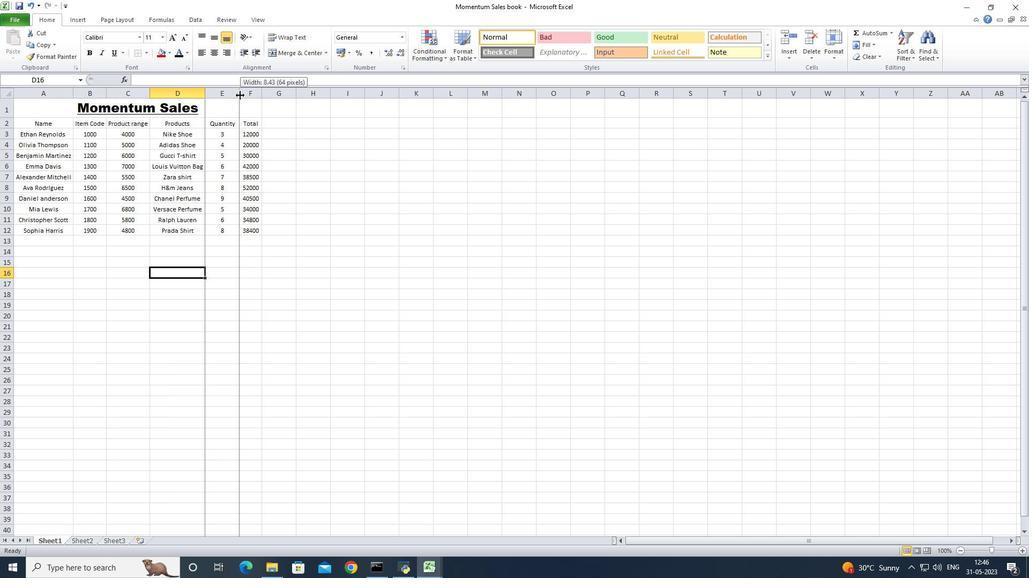 
Action: Mouse moved to (257, 95)
Screenshot: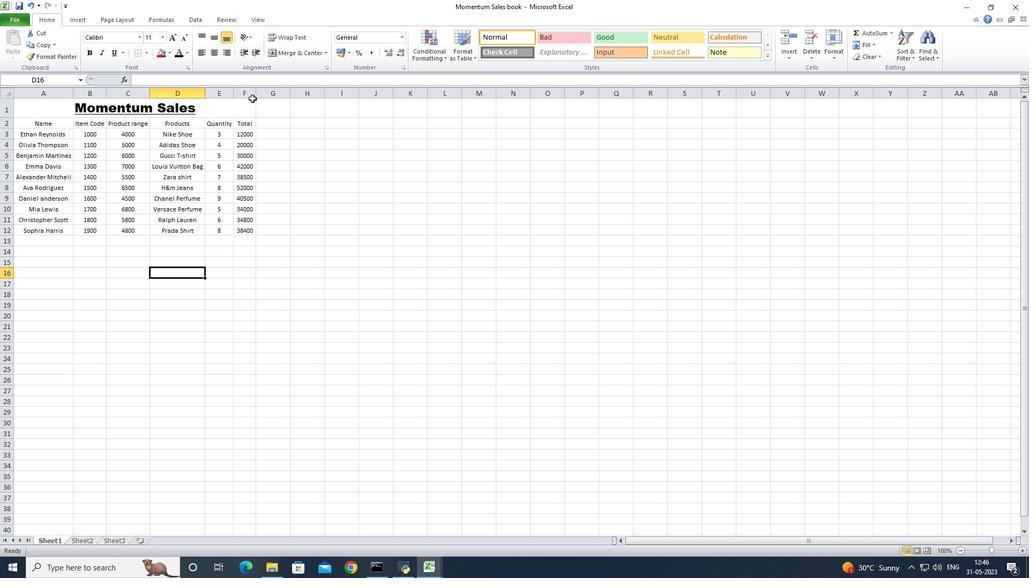 
Action: Mouse pressed left at (257, 95)
Screenshot: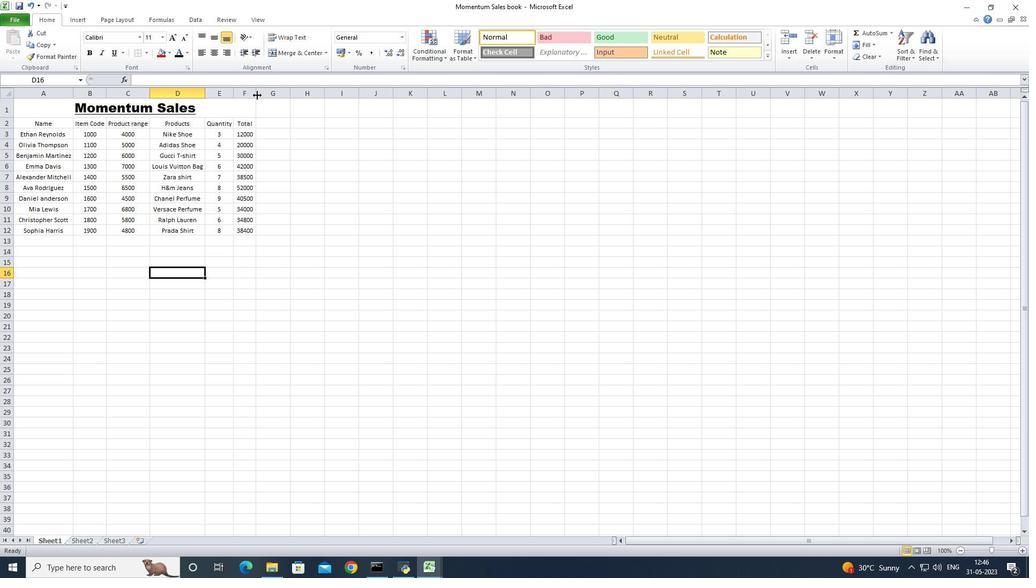 
Action: Mouse pressed left at (257, 95)
Screenshot: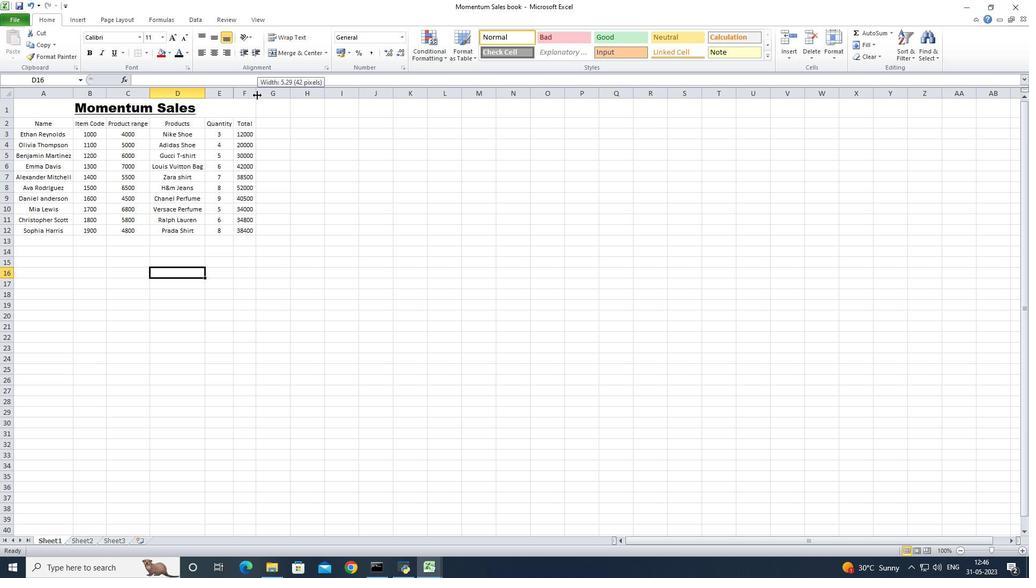 
Action: Mouse moved to (282, 223)
Screenshot: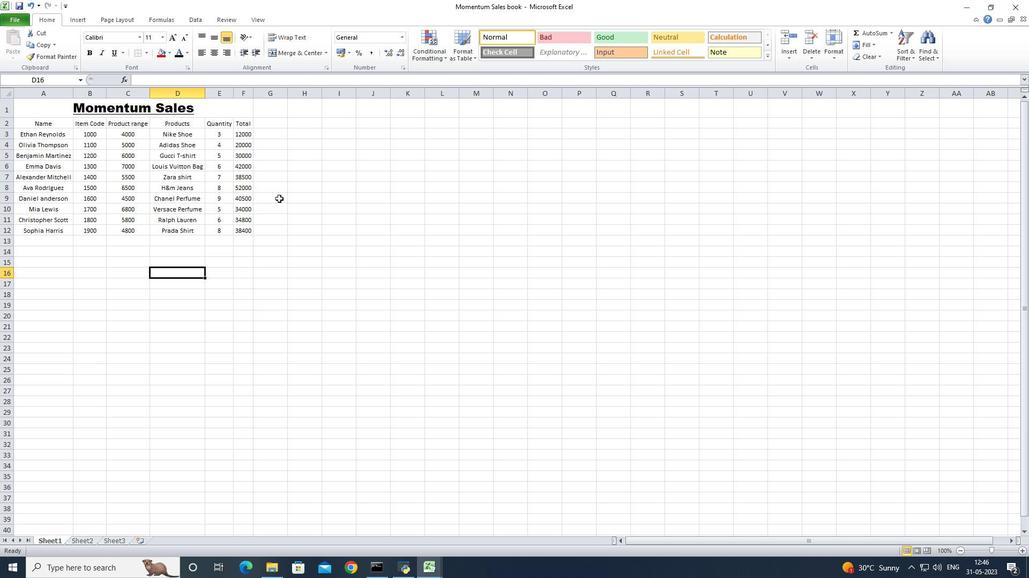 
Action: Mouse pressed left at (282, 223)
Screenshot: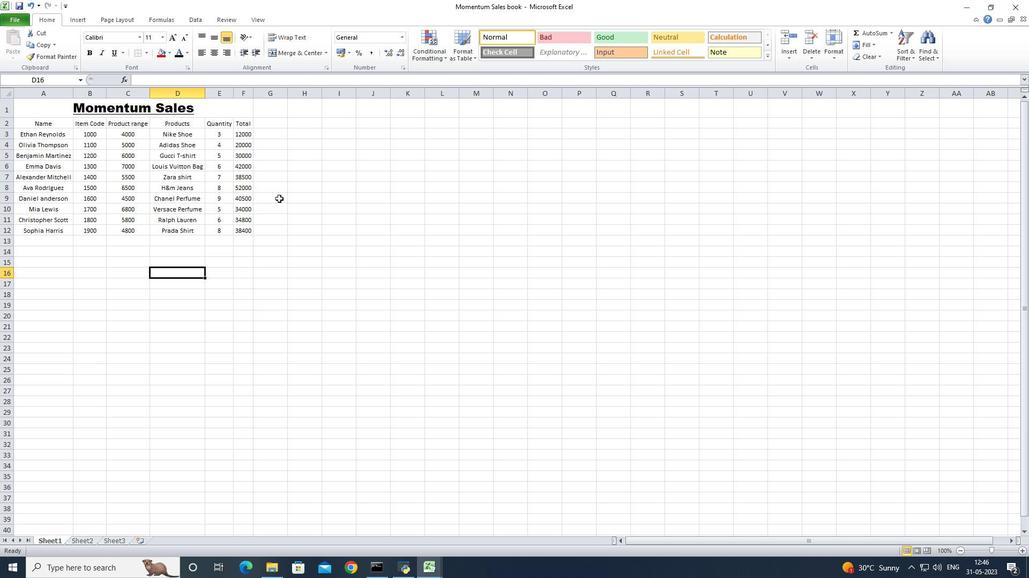 
Action: Mouse moved to (222, 282)
Screenshot: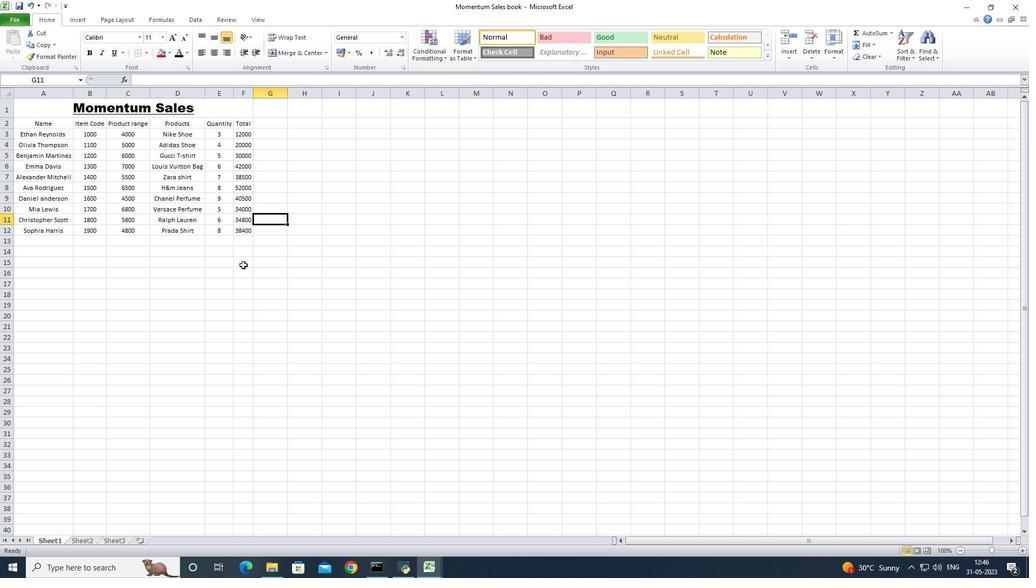 
Action: Mouse pressed left at (222, 282)
Screenshot: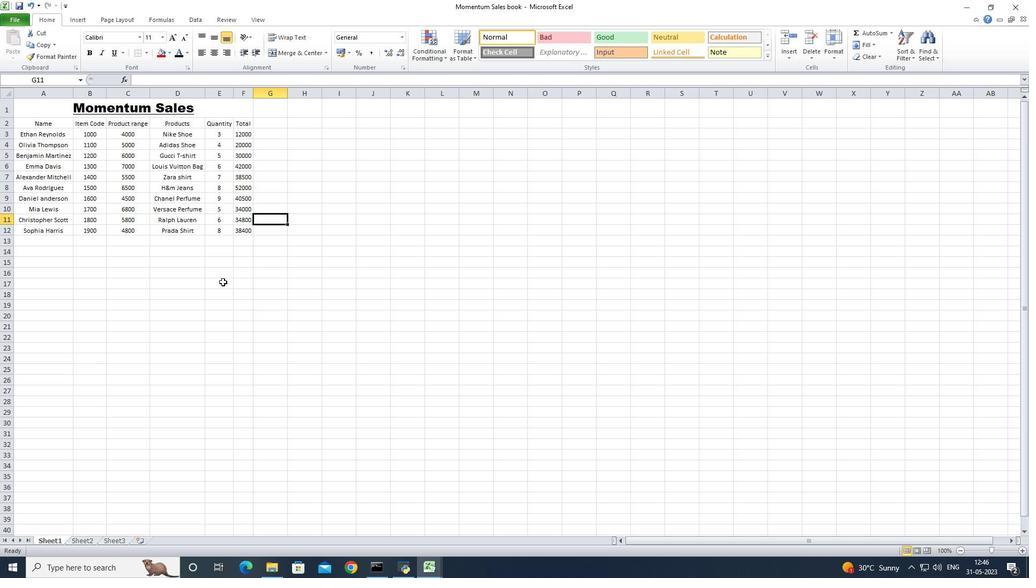 
Action: Mouse moved to (221, 272)
Screenshot: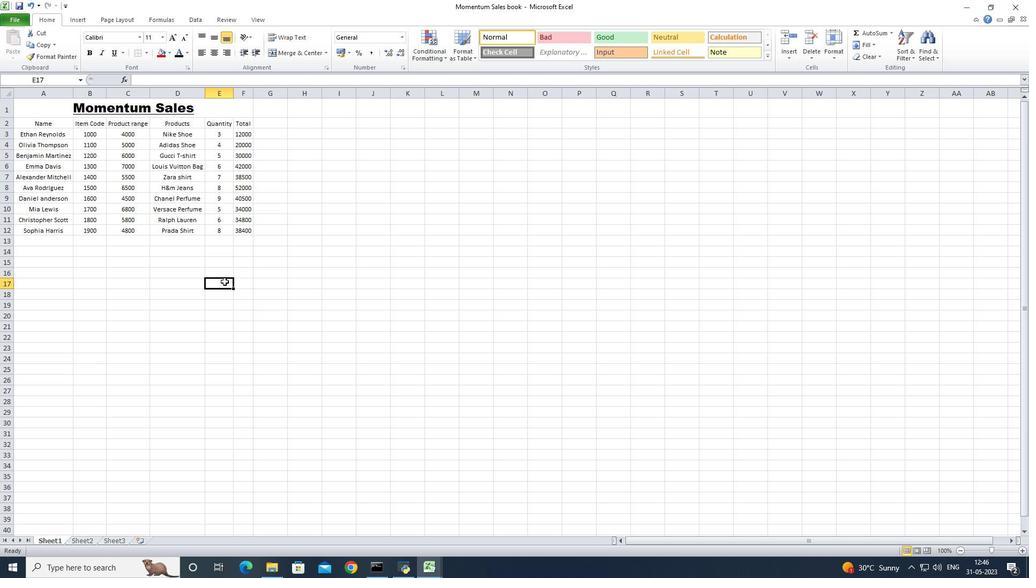 
